 Task: Create a due date automation trigger when advanced on, 2 working days after a card add fields with custom field "Resume" set to a date less than 1 working days ago is due at 11:00 AM.
Action: Mouse moved to (1117, 81)
Screenshot: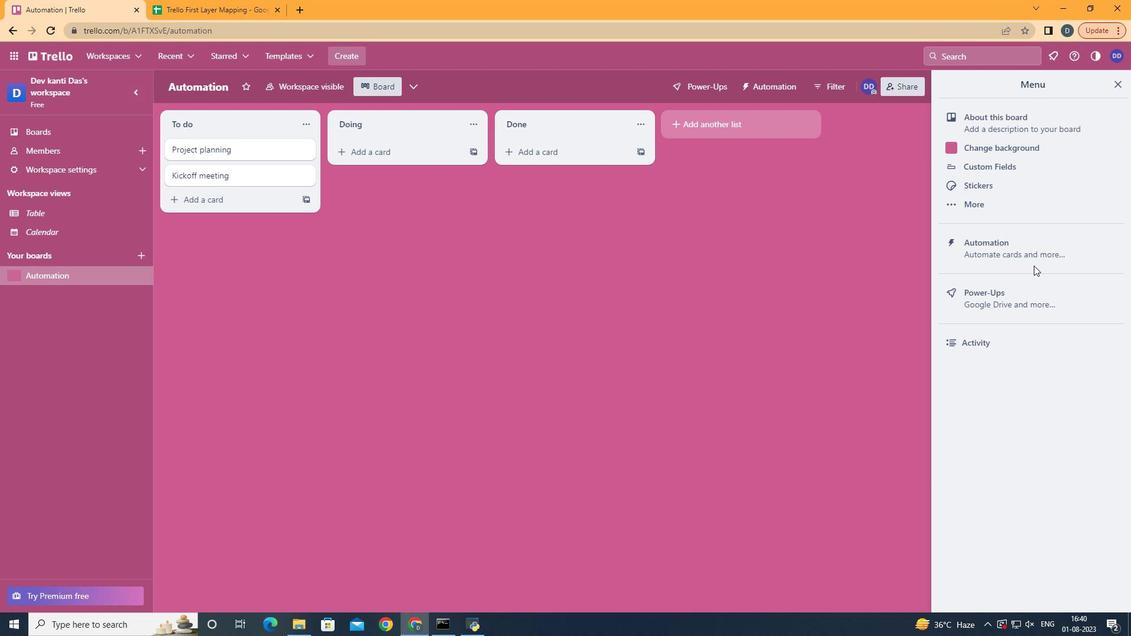 
Action: Mouse pressed left at (1117, 81)
Screenshot: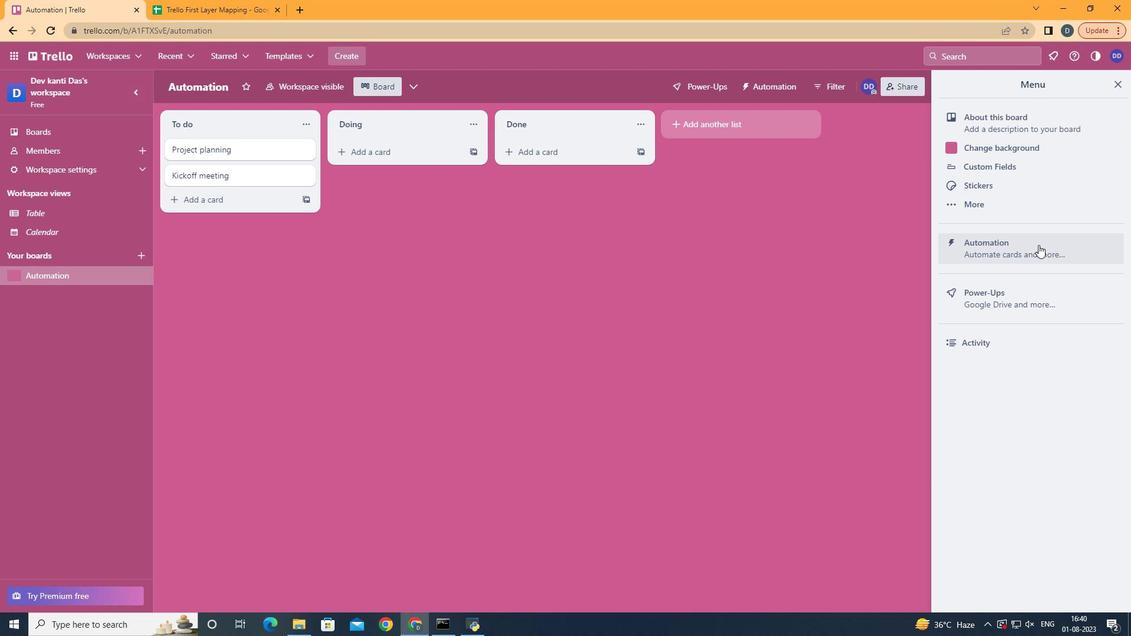 
Action: Mouse moved to (1033, 265)
Screenshot: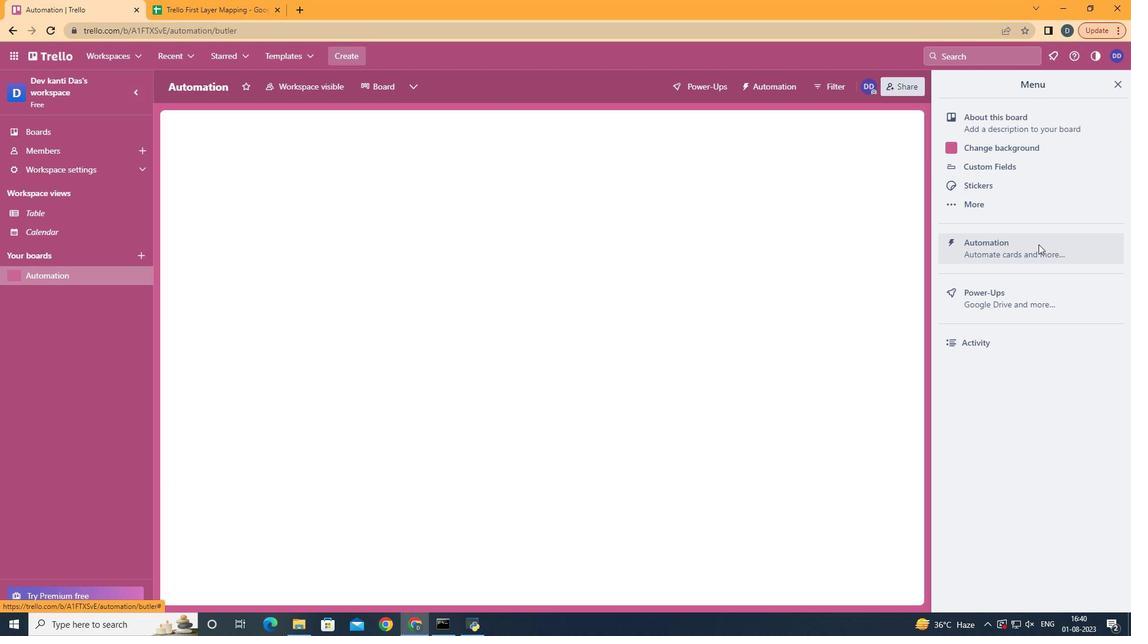 
Action: Mouse pressed left at (1033, 265)
Screenshot: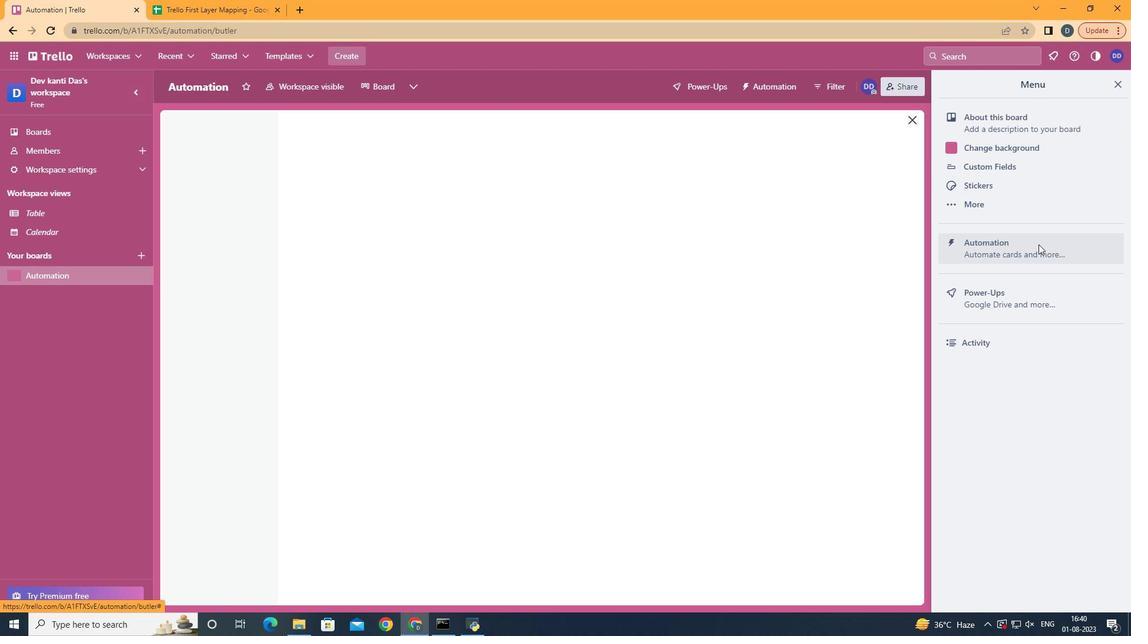 
Action: Mouse moved to (1038, 245)
Screenshot: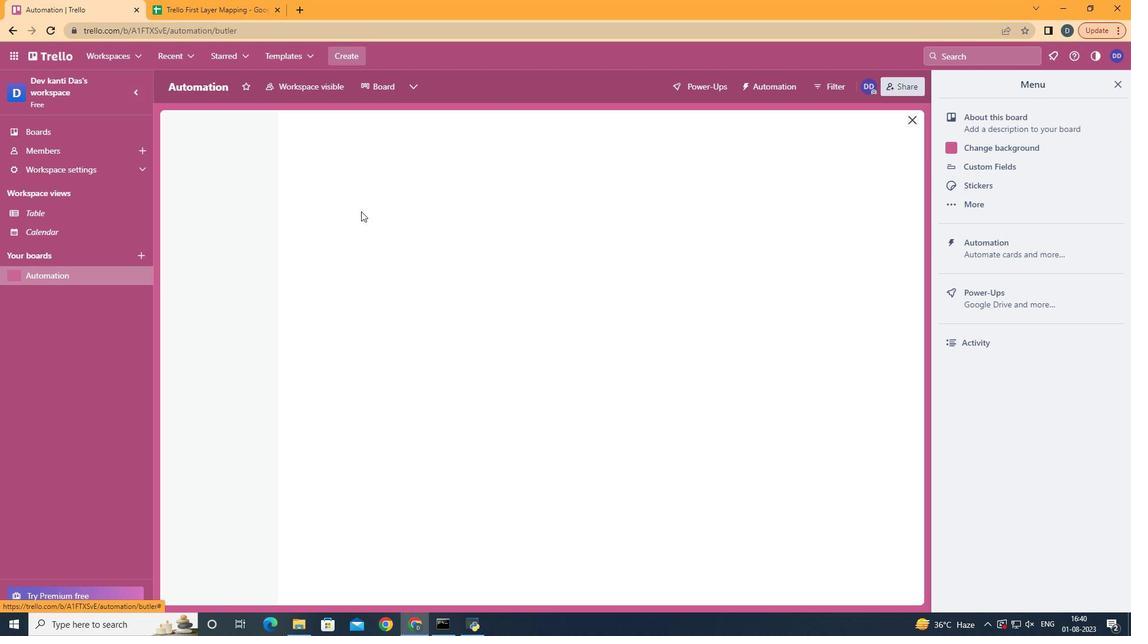 
Action: Mouse pressed left at (1038, 245)
Screenshot: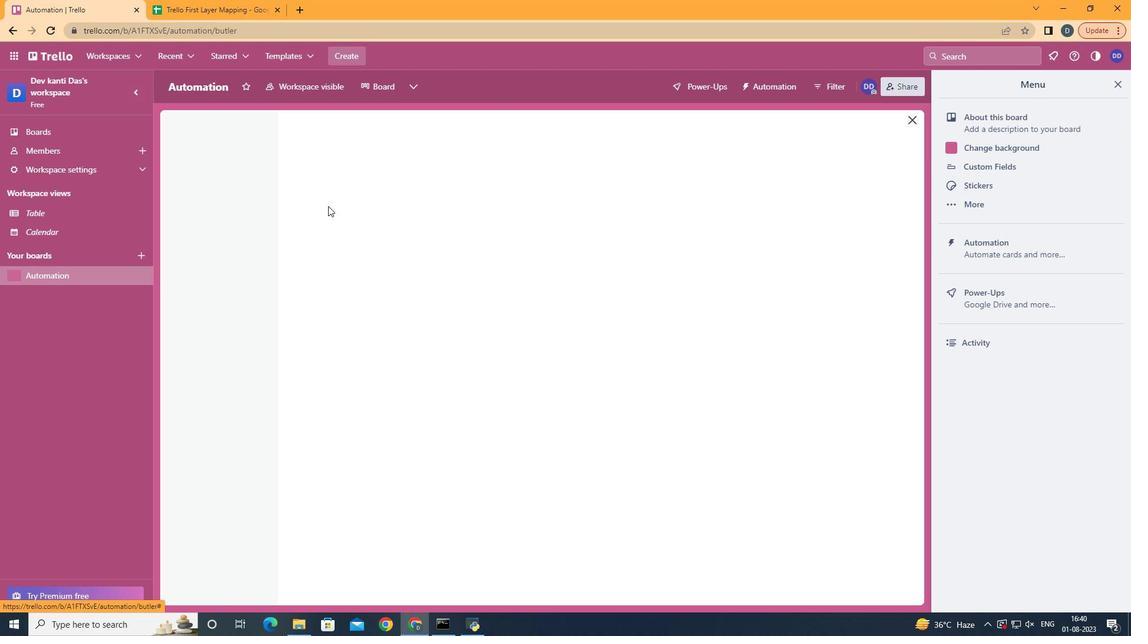 
Action: Mouse moved to (252, 239)
Screenshot: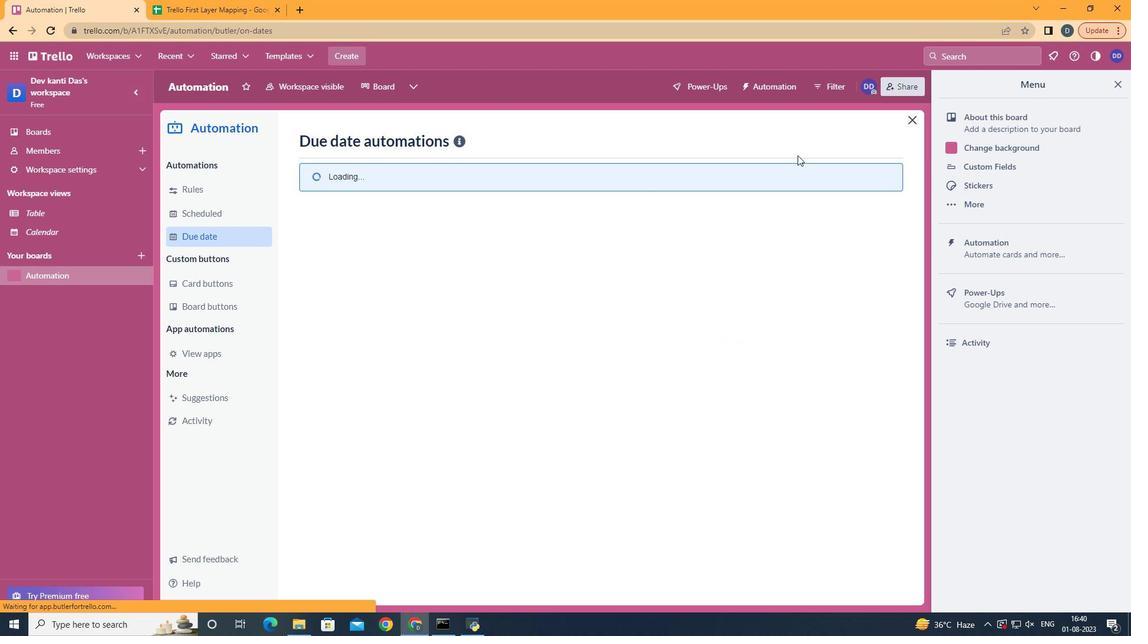 
Action: Mouse pressed left at (252, 239)
Screenshot: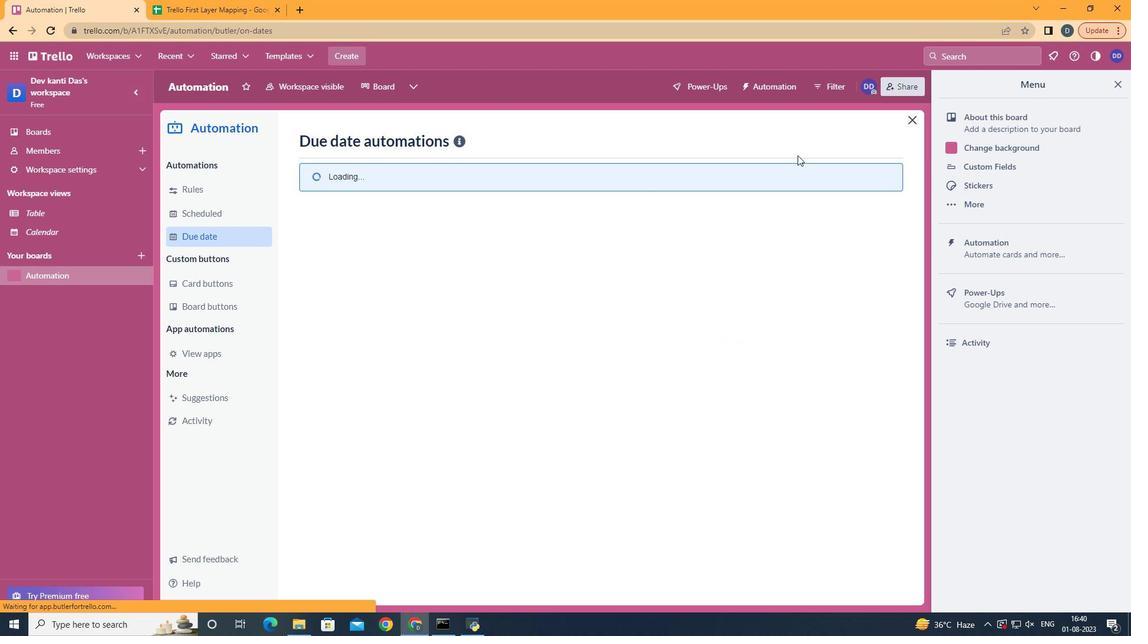 
Action: Mouse moved to (831, 141)
Screenshot: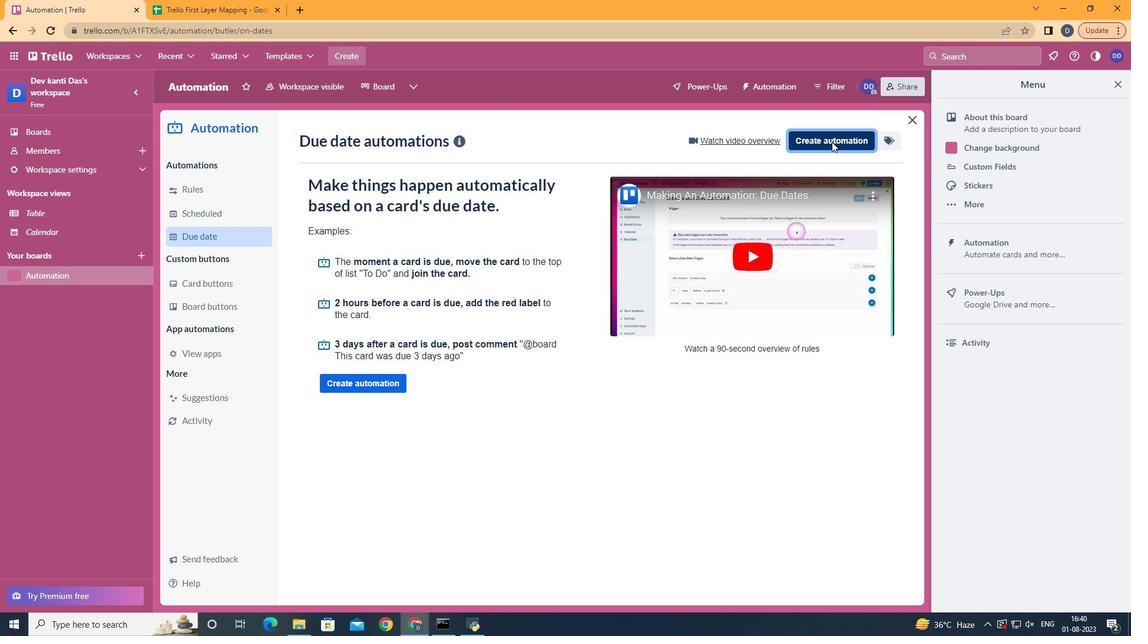 
Action: Mouse pressed left at (831, 141)
Screenshot: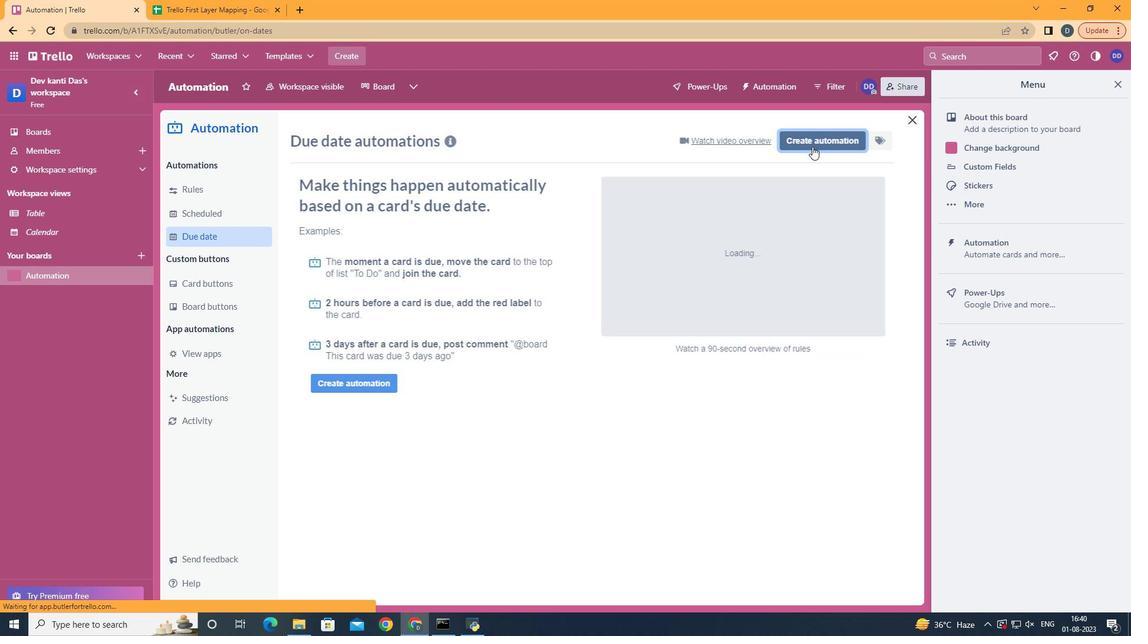 
Action: Mouse moved to (610, 255)
Screenshot: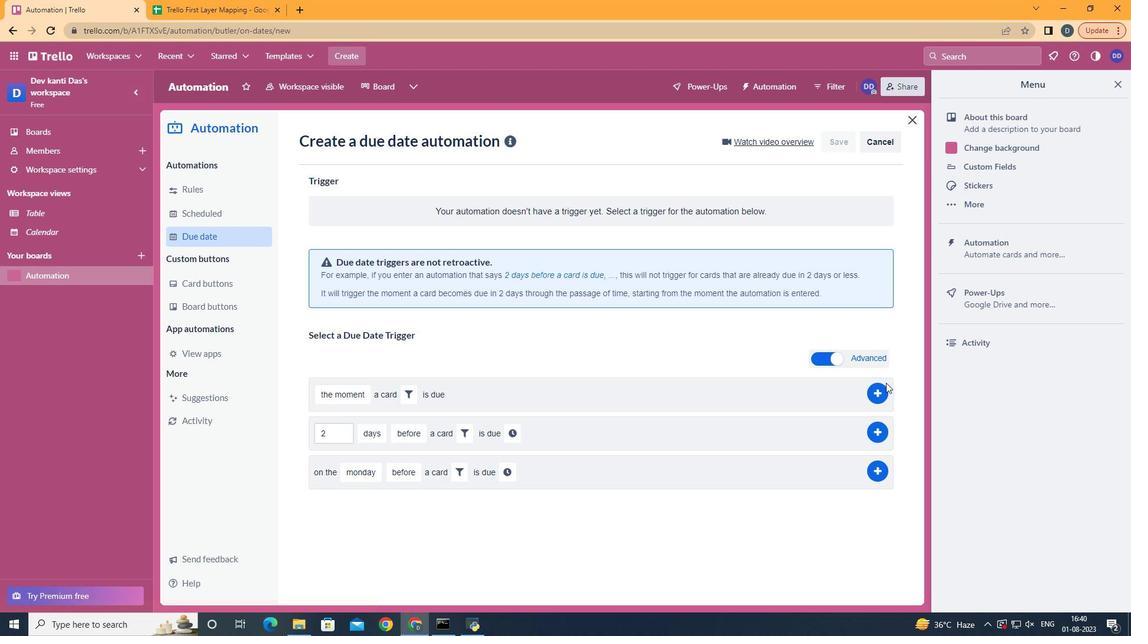 
Action: Mouse pressed left at (610, 255)
Screenshot: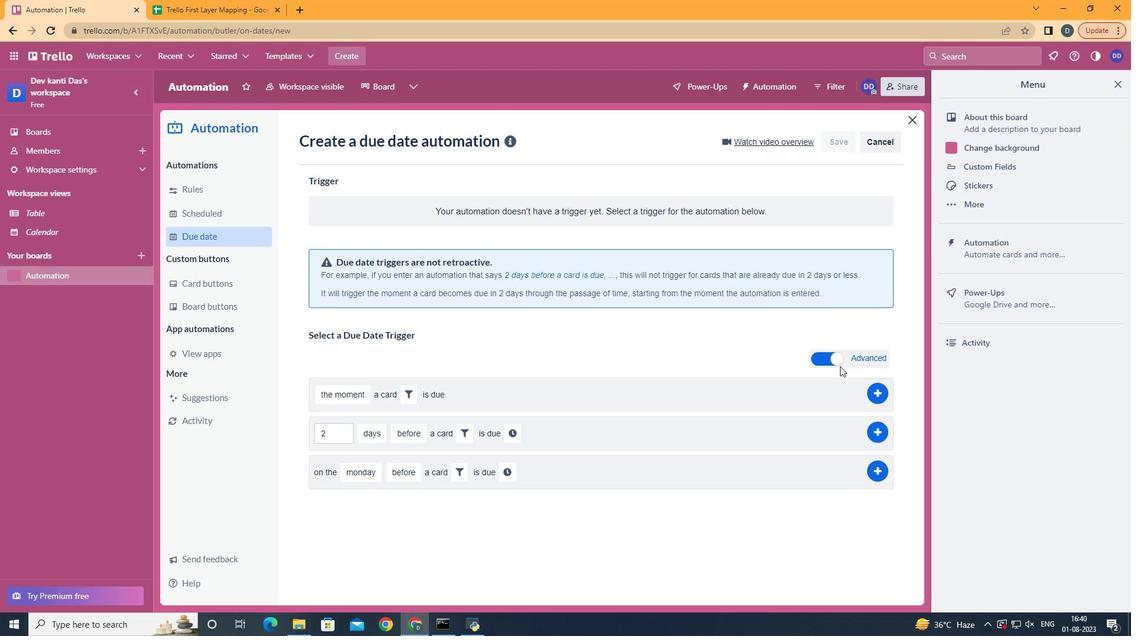 
Action: Mouse moved to (381, 477)
Screenshot: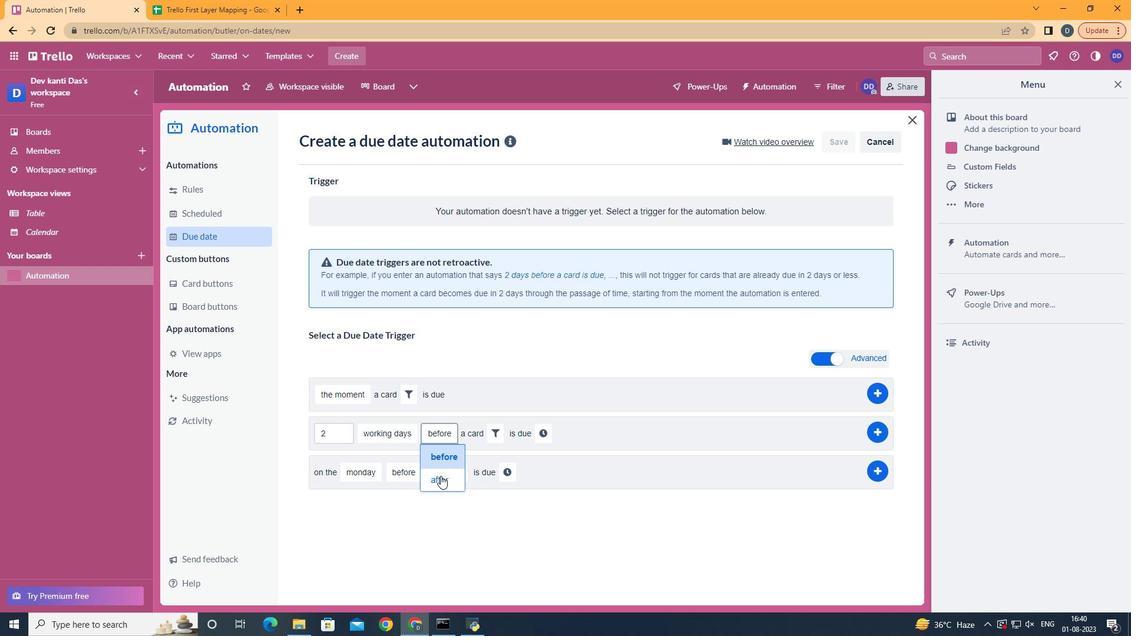 
Action: Mouse pressed left at (381, 477)
Screenshot: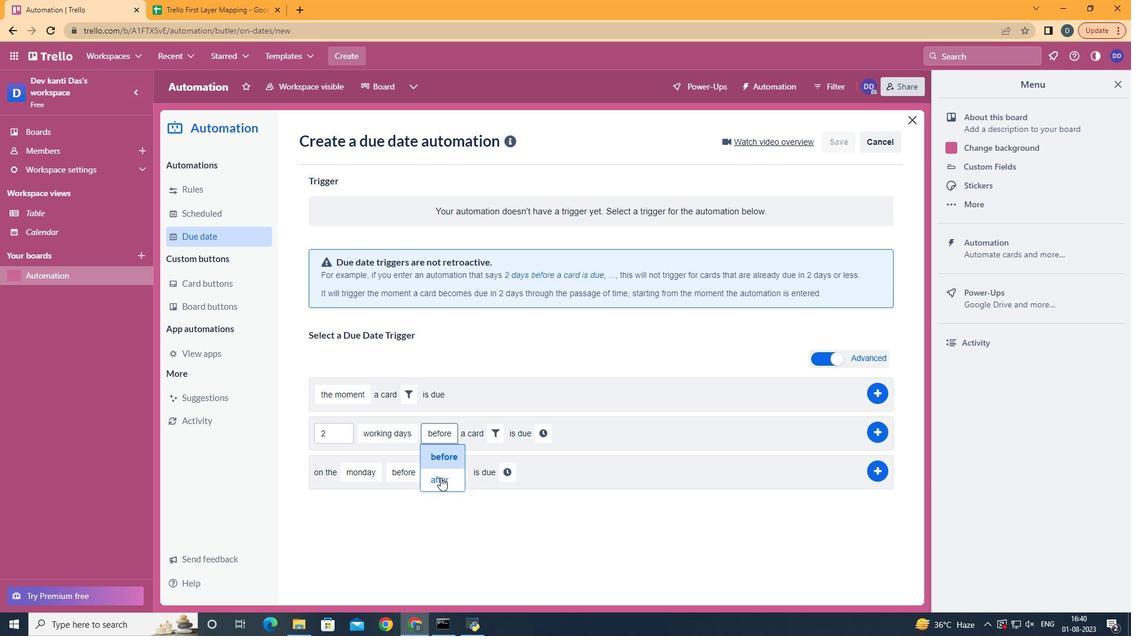 
Action: Mouse moved to (440, 477)
Screenshot: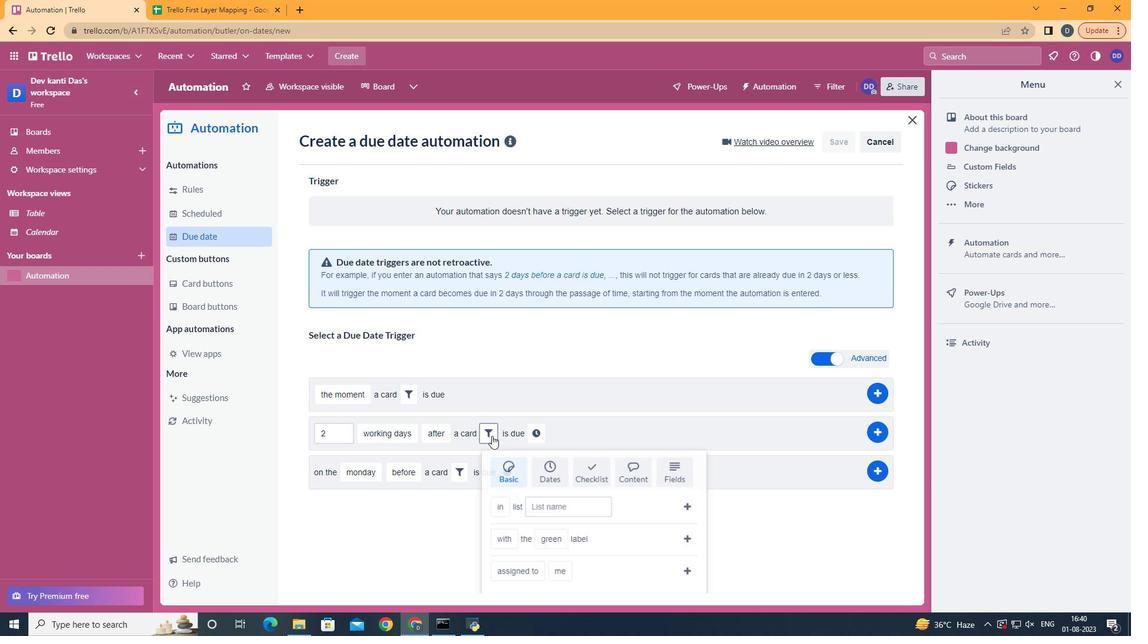 
Action: Mouse pressed left at (440, 477)
Screenshot: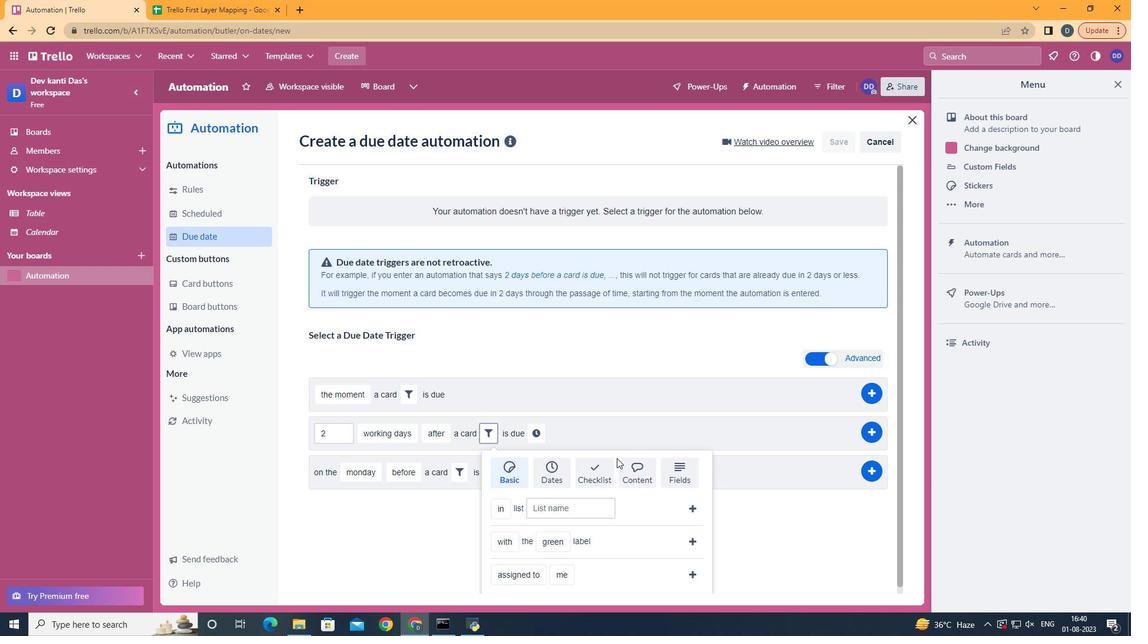 
Action: Mouse moved to (489, 440)
Screenshot: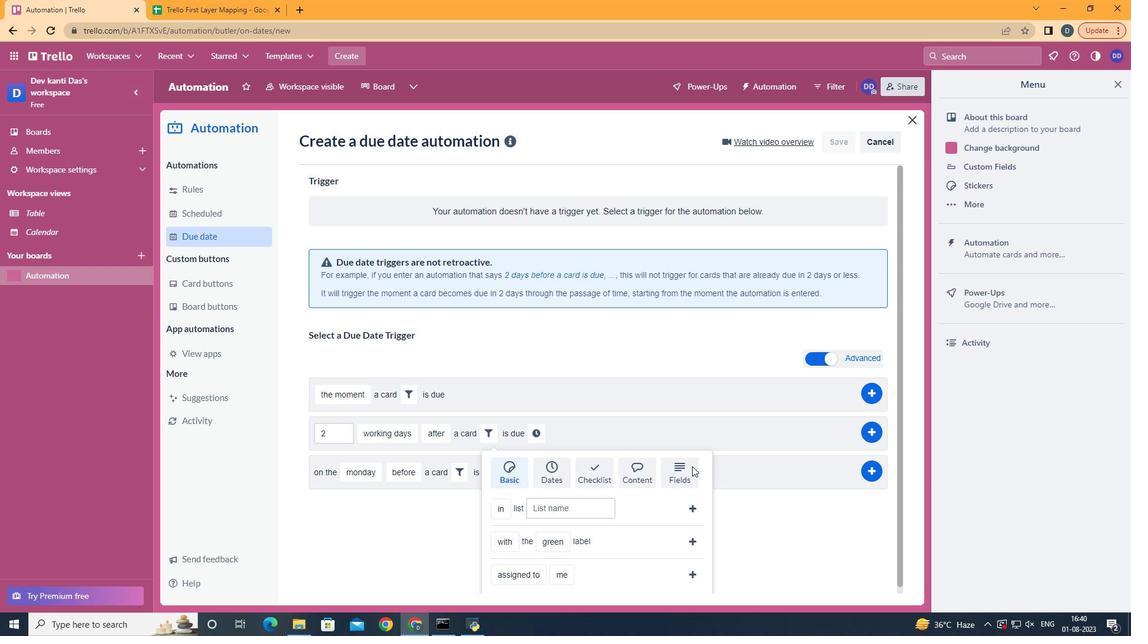 
Action: Mouse pressed left at (489, 440)
Screenshot: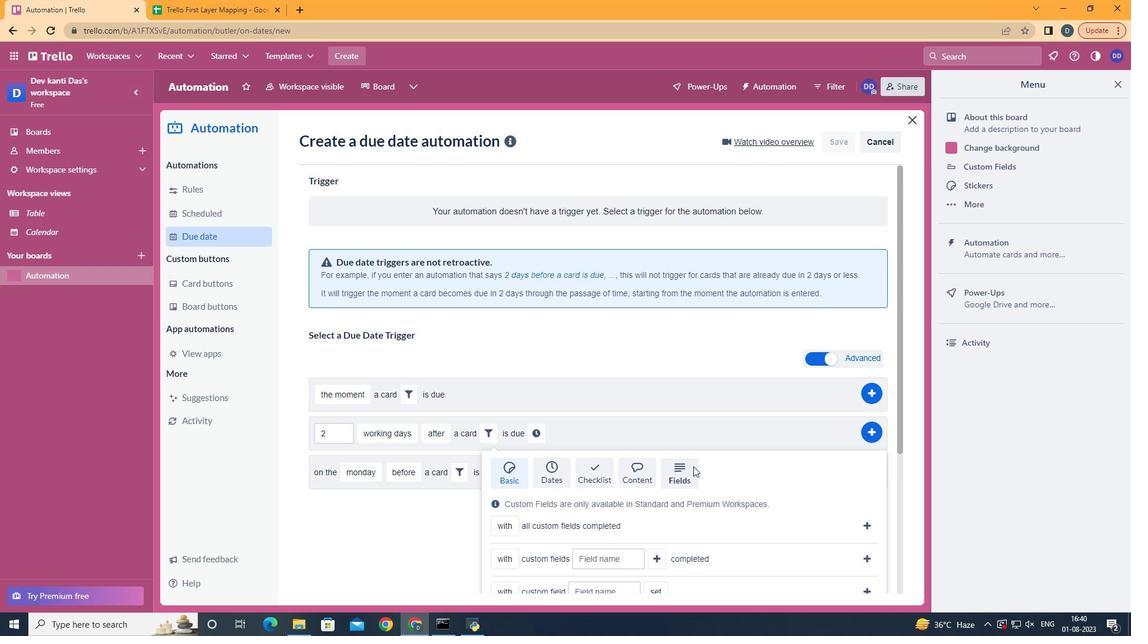 
Action: Mouse moved to (692, 466)
Screenshot: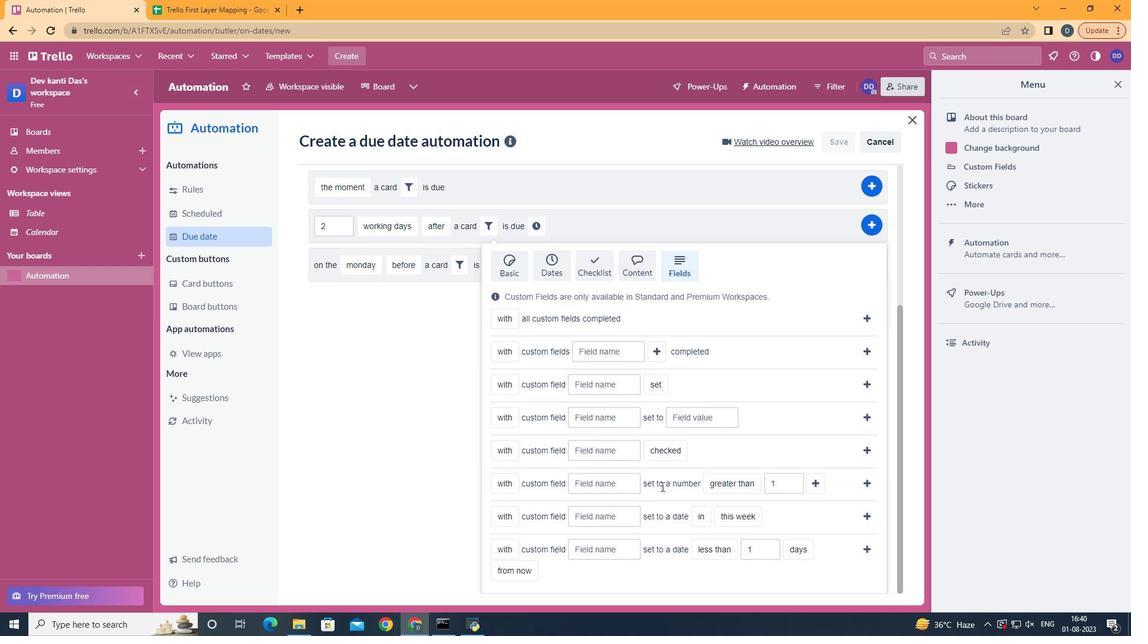 
Action: Mouse pressed left at (692, 466)
Screenshot: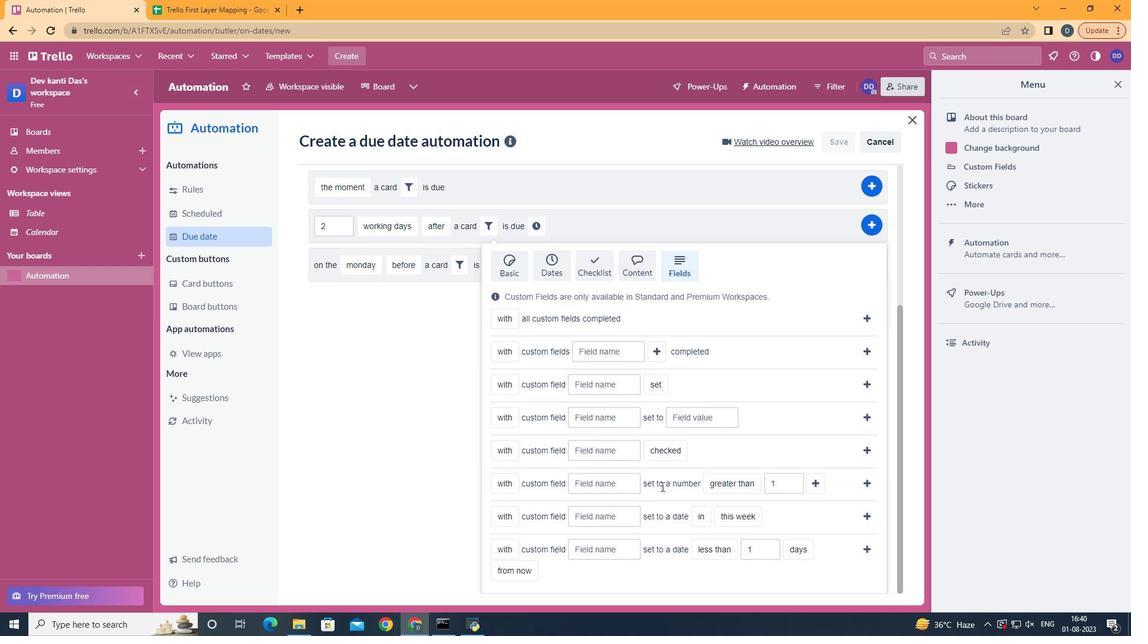 
Action: Mouse moved to (693, 466)
Screenshot: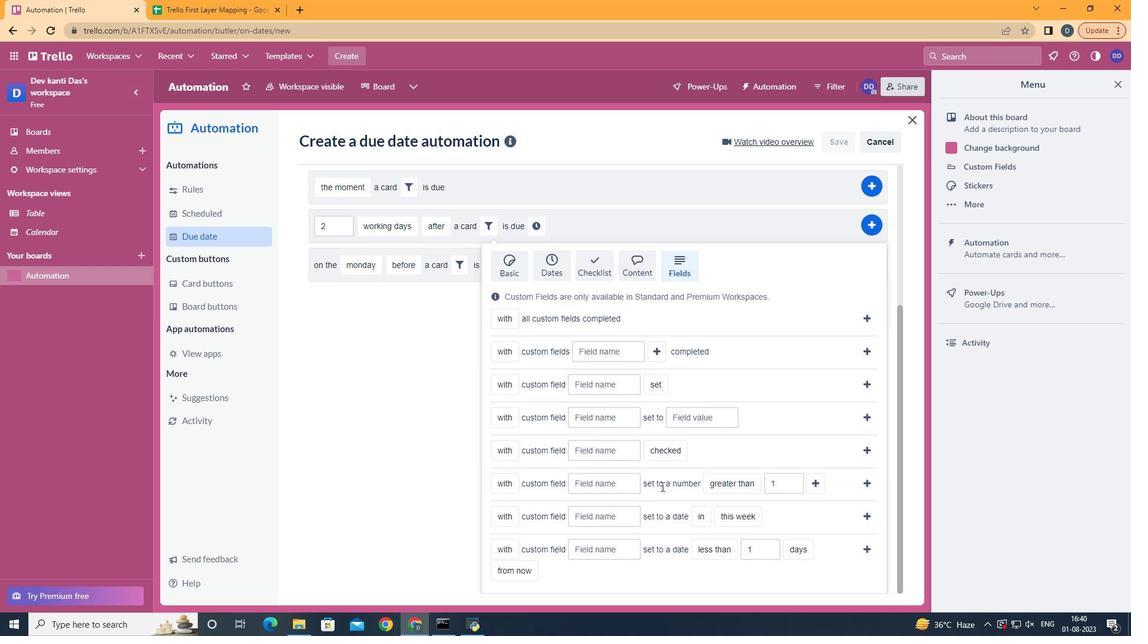 
Action: Mouse scrolled (693, 465) with delta (0, 0)
Screenshot: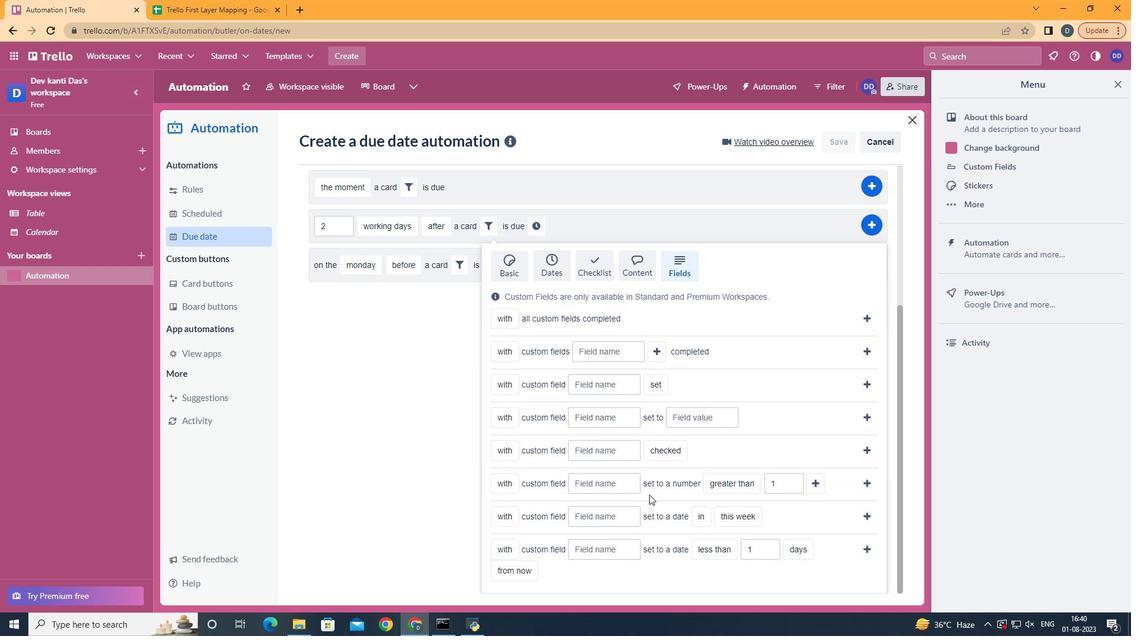 
Action: Mouse scrolled (693, 465) with delta (0, 0)
Screenshot: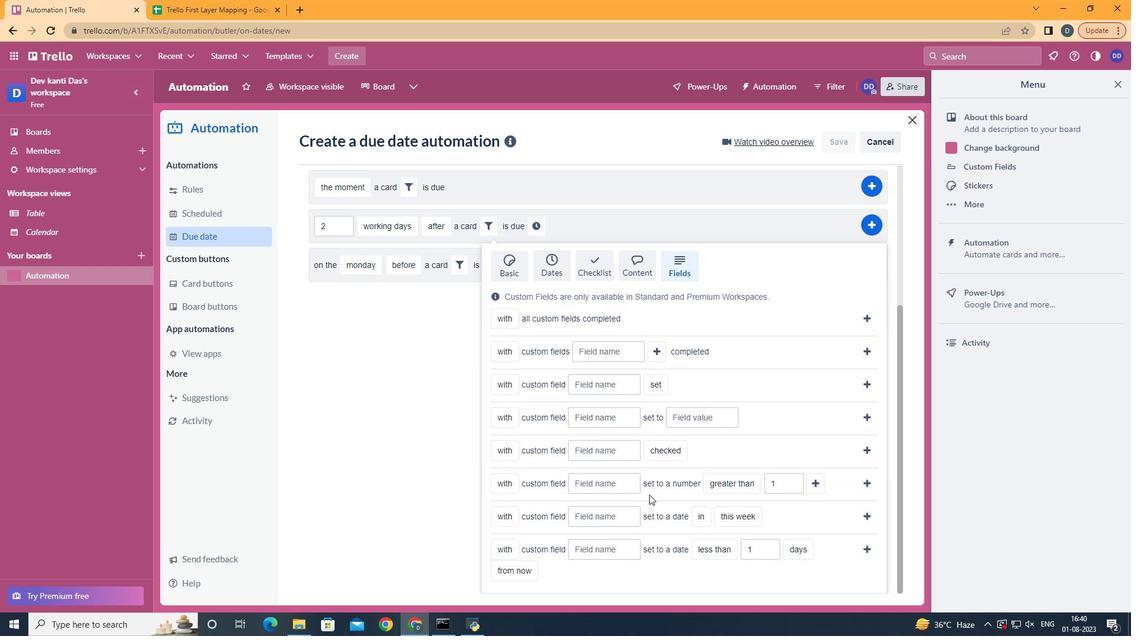 
Action: Mouse scrolled (693, 465) with delta (0, 0)
Screenshot: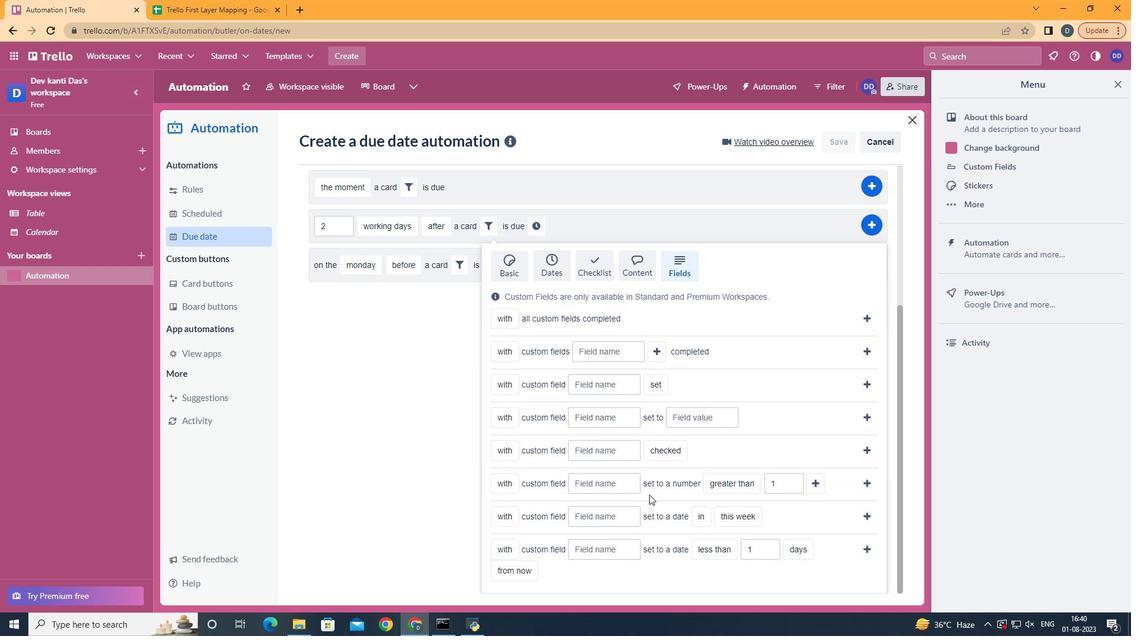 
Action: Mouse scrolled (693, 465) with delta (0, 0)
Screenshot: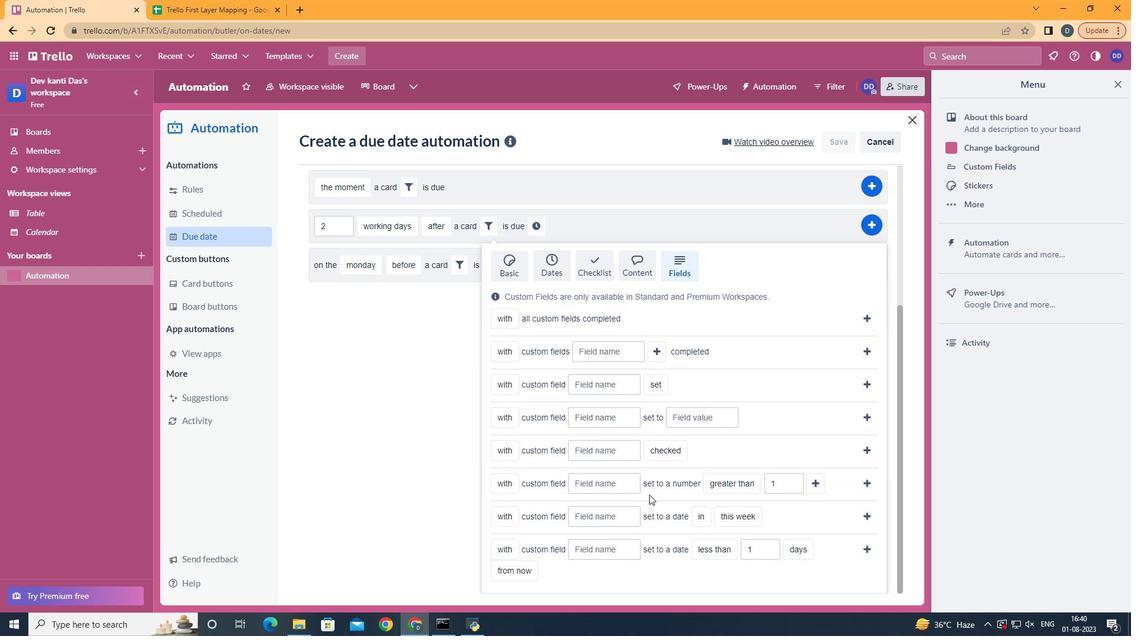 
Action: Mouse scrolled (693, 465) with delta (0, 0)
Screenshot: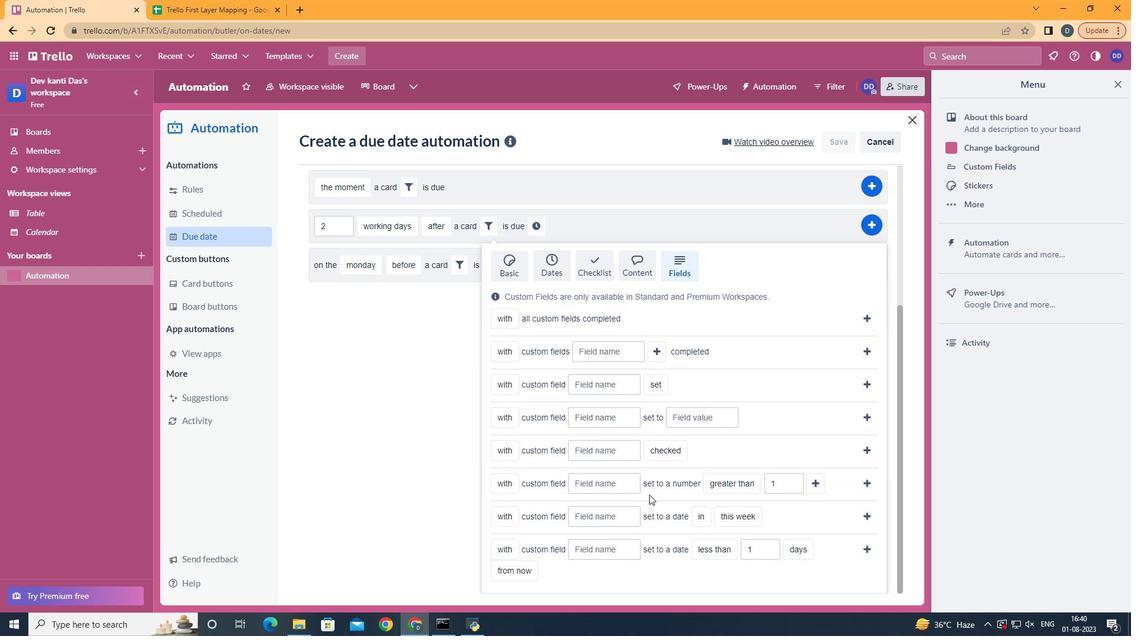 
Action: Mouse scrolled (693, 465) with delta (0, 0)
Screenshot: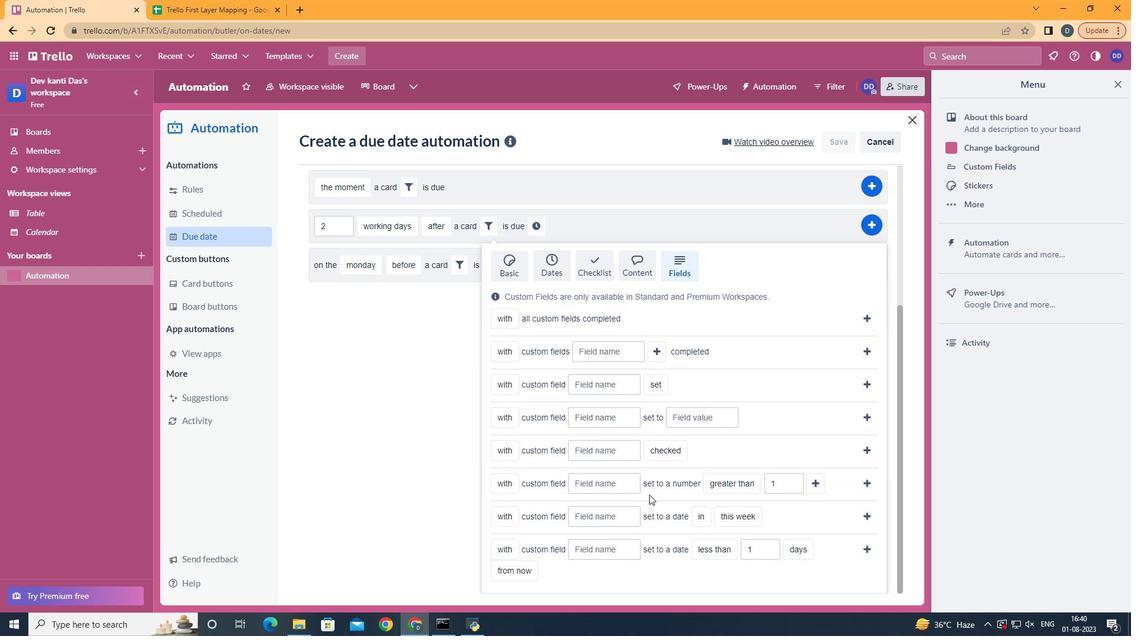 
Action: Mouse moved to (523, 506)
Screenshot: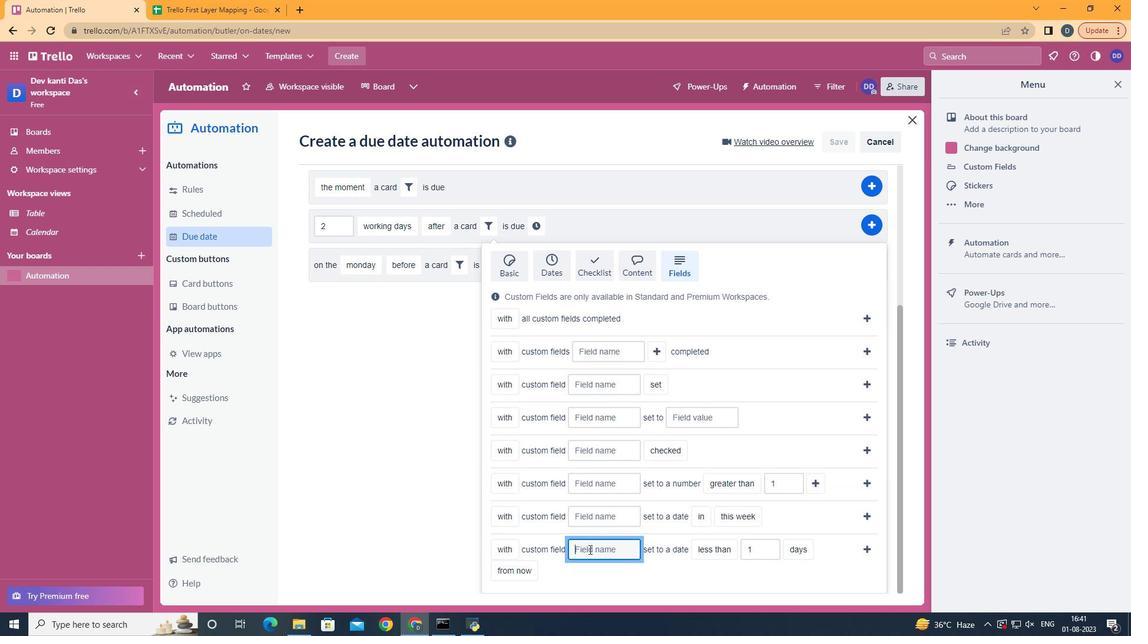 
Action: Mouse pressed left at (523, 506)
Screenshot: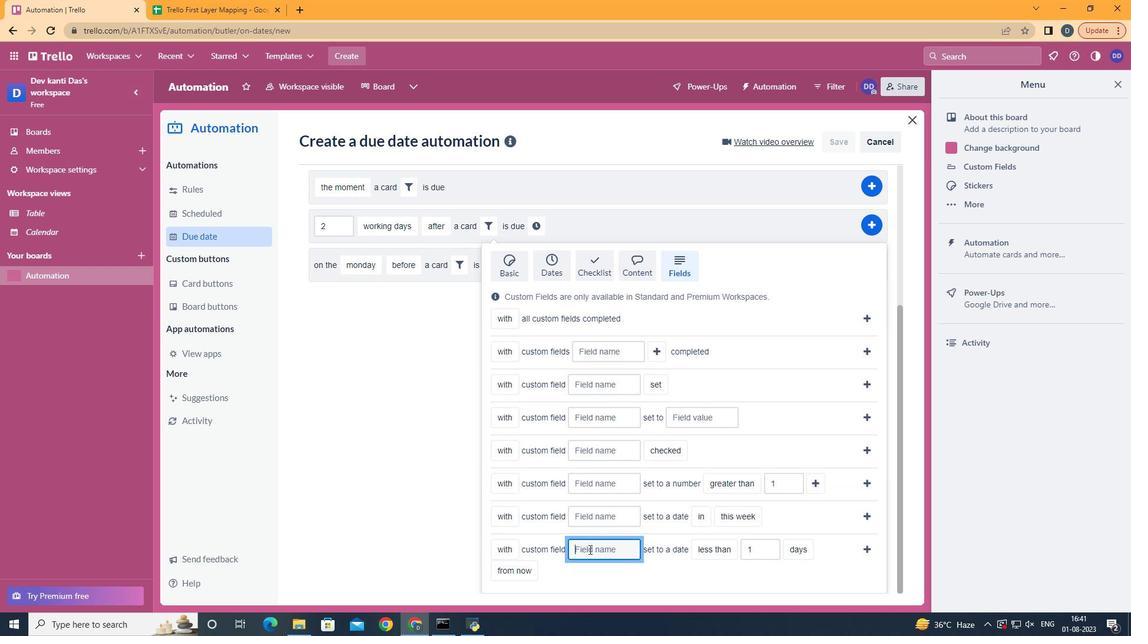 
Action: Mouse moved to (589, 549)
Screenshot: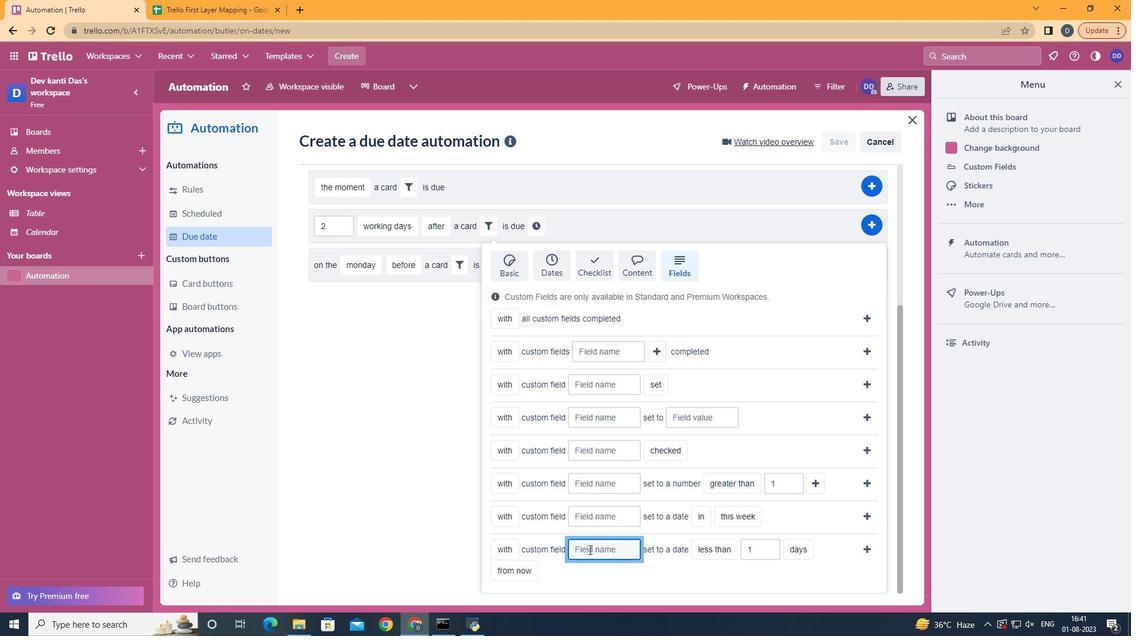 
Action: Mouse pressed left at (589, 549)
Screenshot: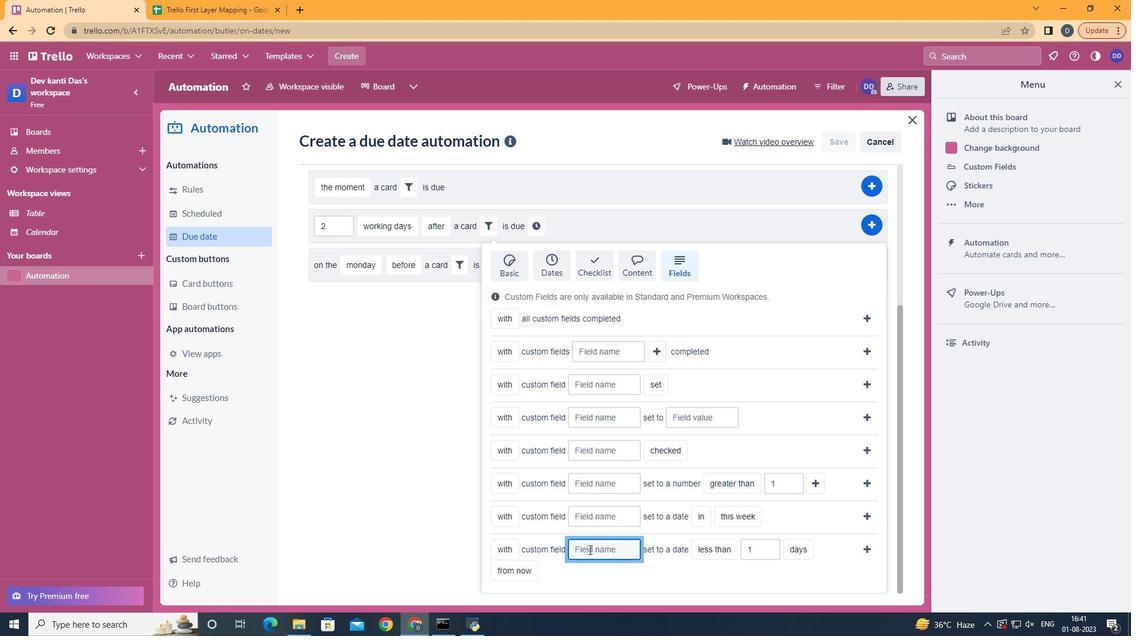
Action: Key pressed <Key.shift>R
Screenshot: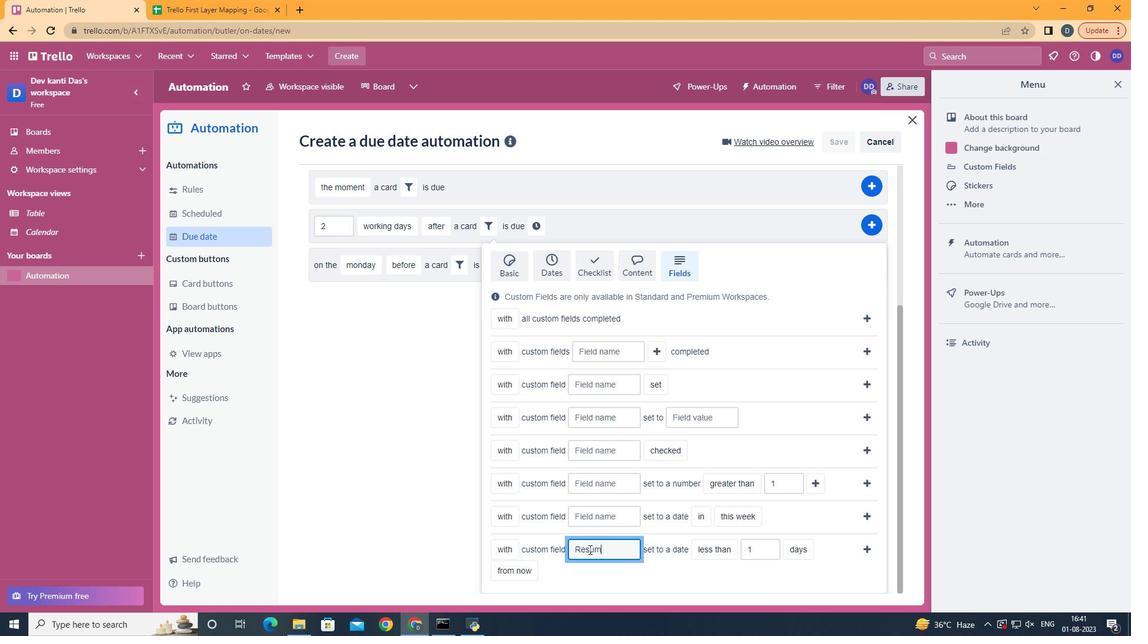 
Action: Mouse moved to (589, 549)
Screenshot: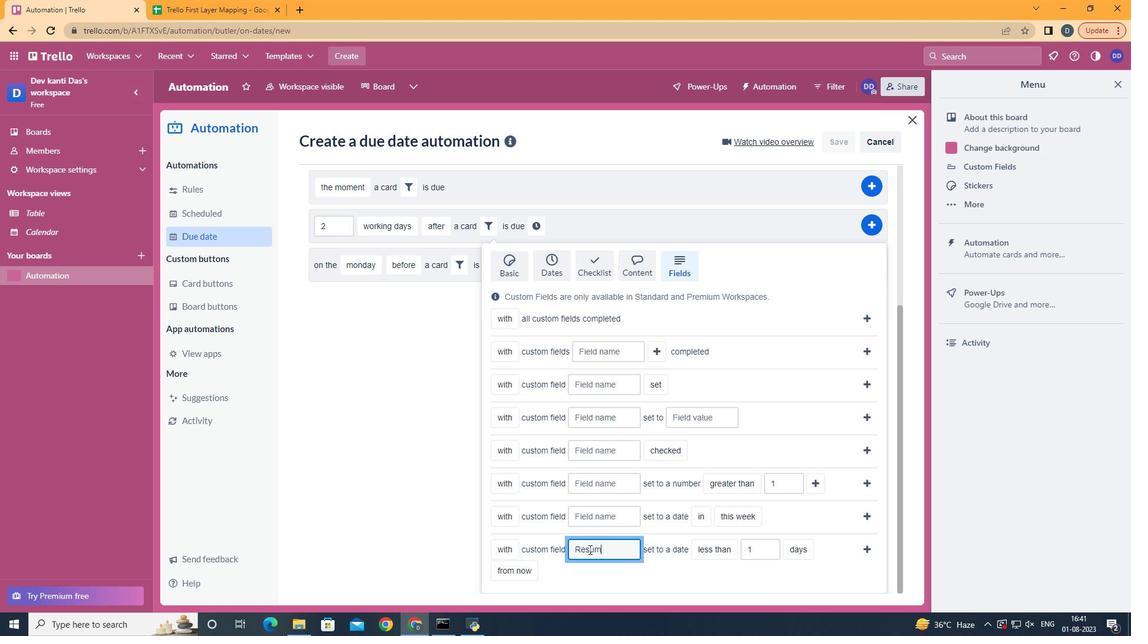 
Action: Key pressed esume
Screenshot: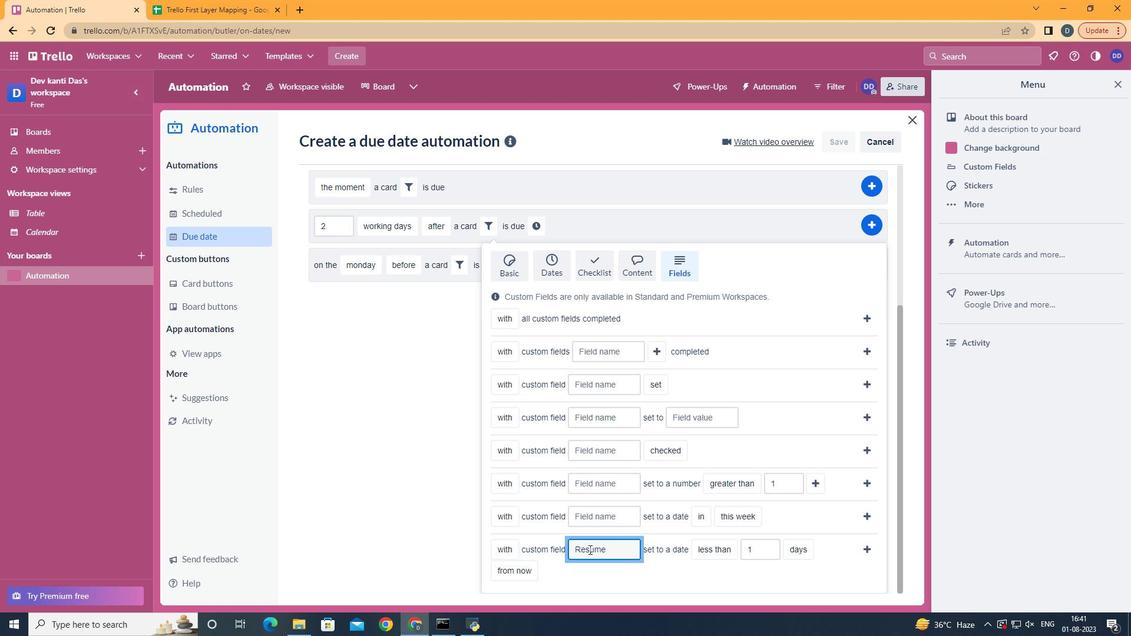 
Action: Mouse moved to (731, 474)
Screenshot: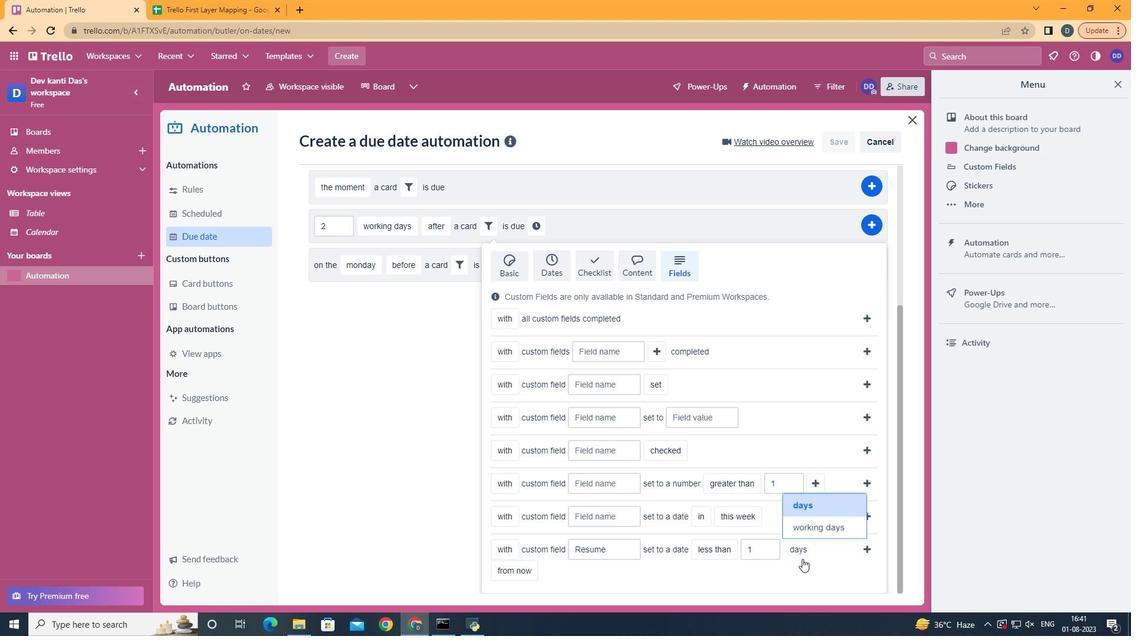 
Action: Mouse pressed left at (731, 474)
Screenshot: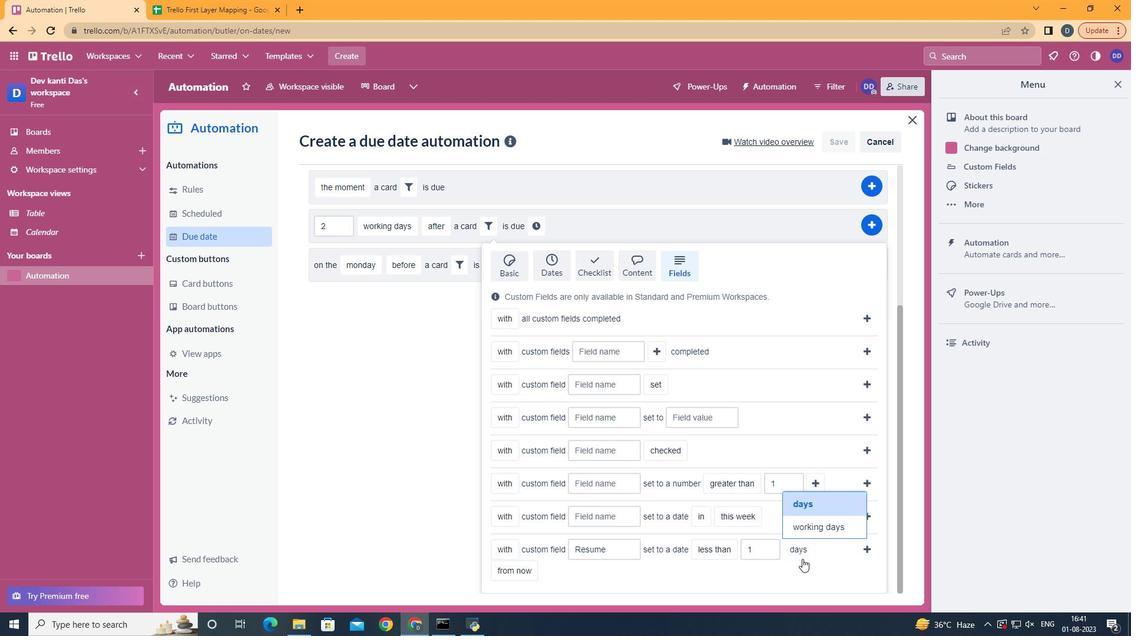 
Action: Mouse moved to (817, 528)
Screenshot: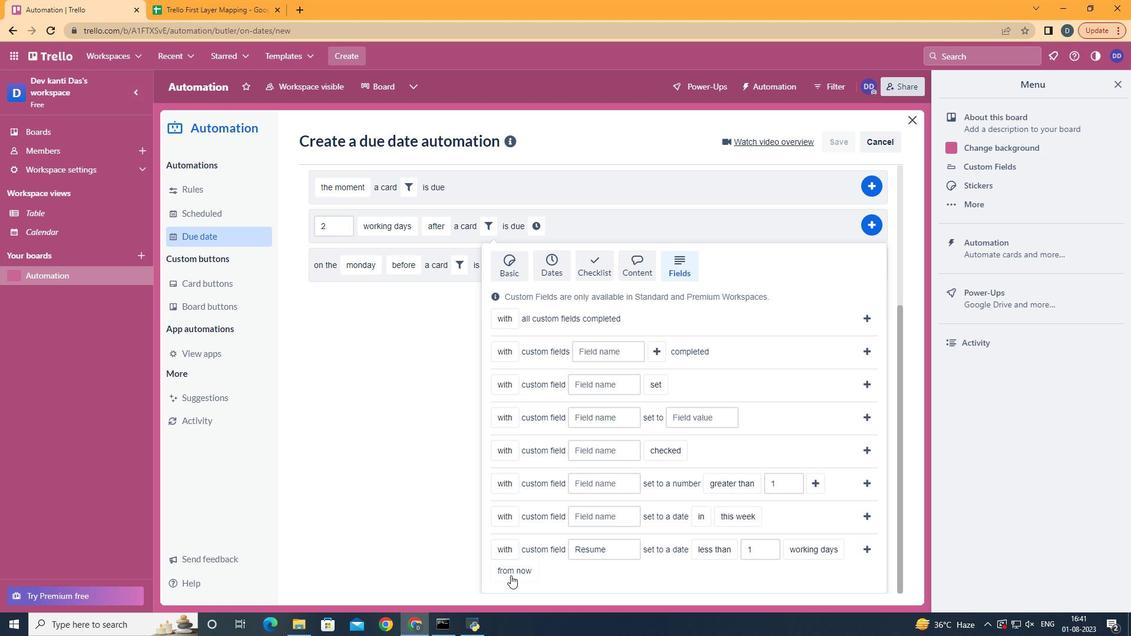 
Action: Mouse pressed left at (817, 528)
Screenshot: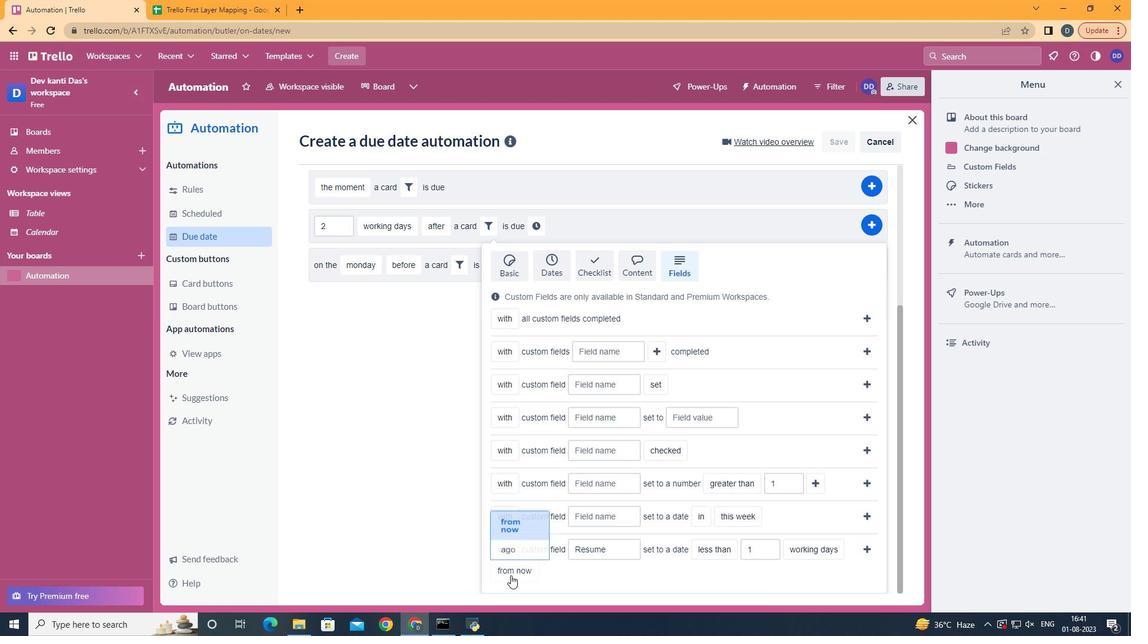 
Action: Mouse moved to (523, 553)
Screenshot: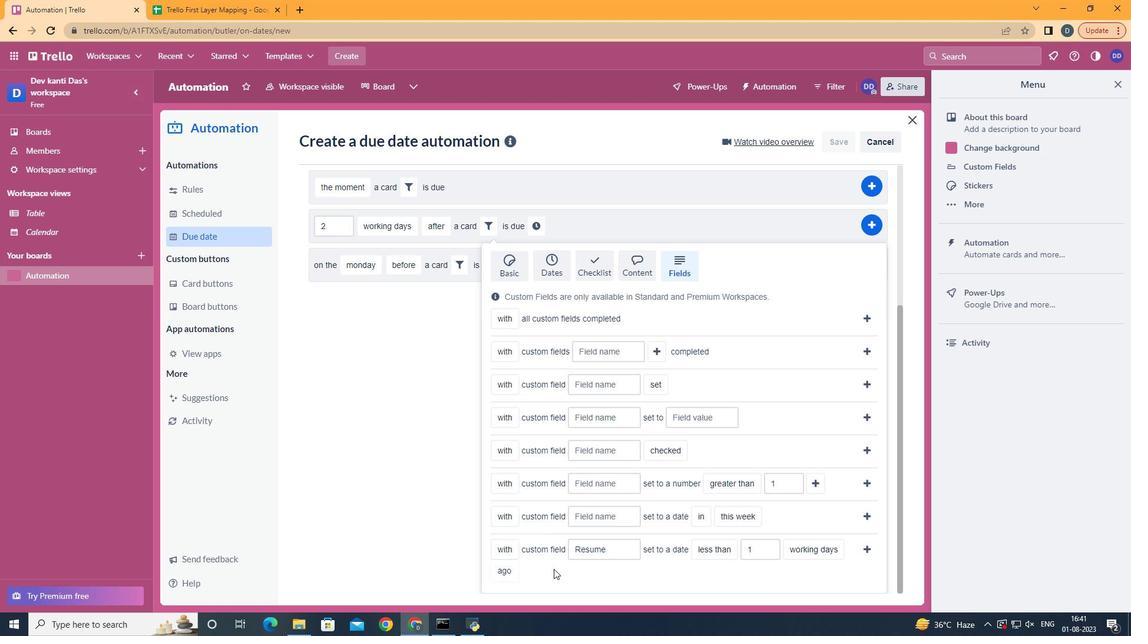 
Action: Mouse pressed left at (523, 553)
Screenshot: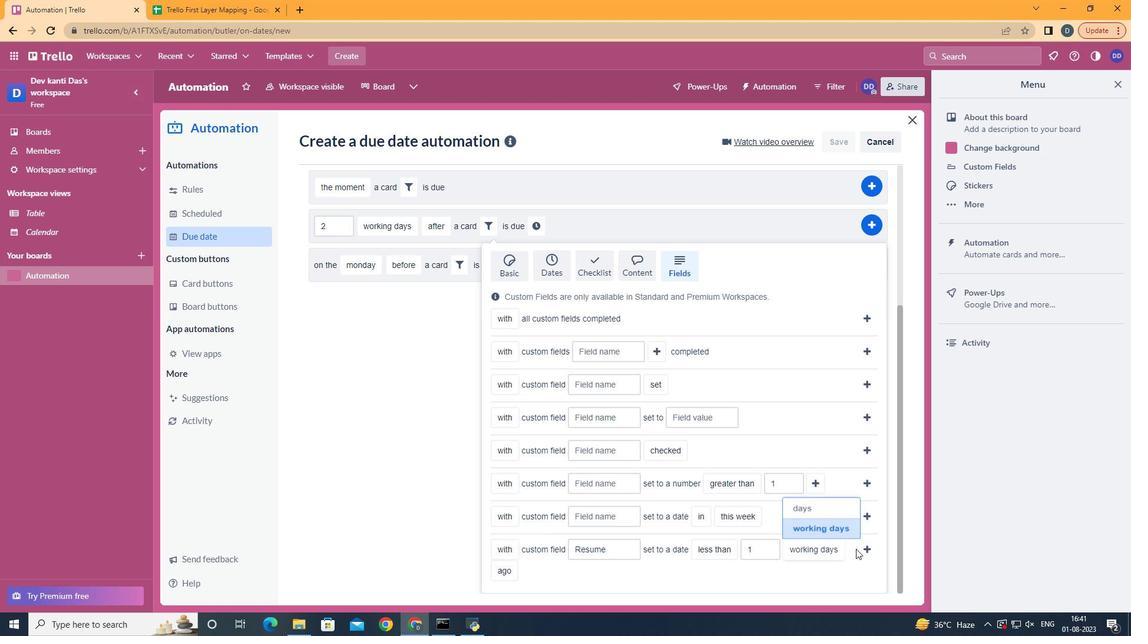
Action: Mouse moved to (856, 549)
Screenshot: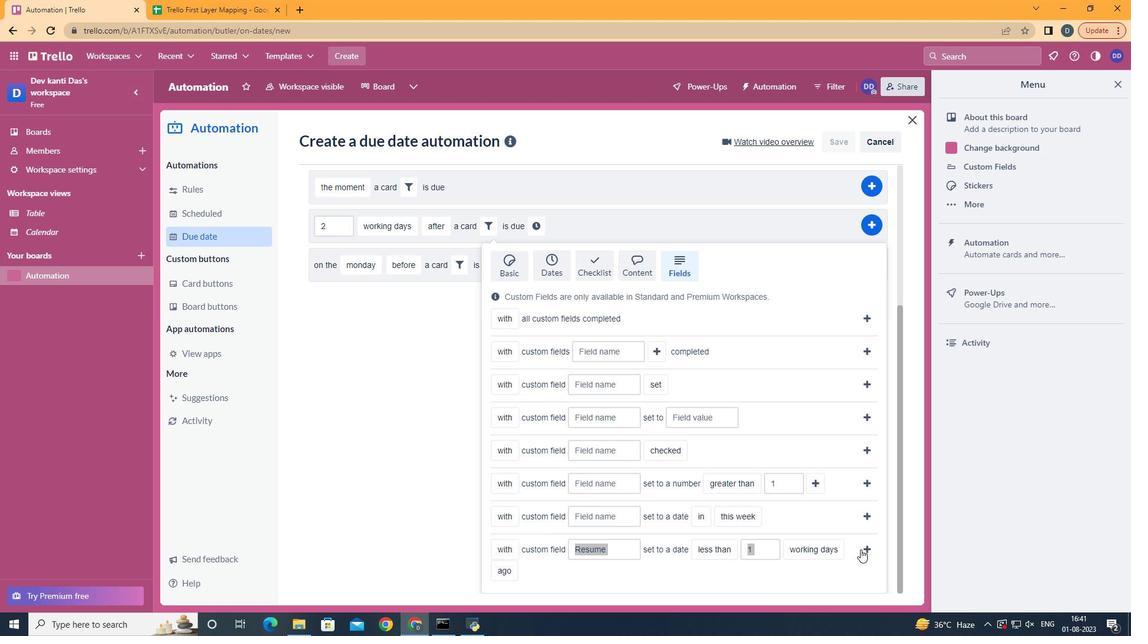 
Action: Mouse pressed left at (856, 549)
Screenshot: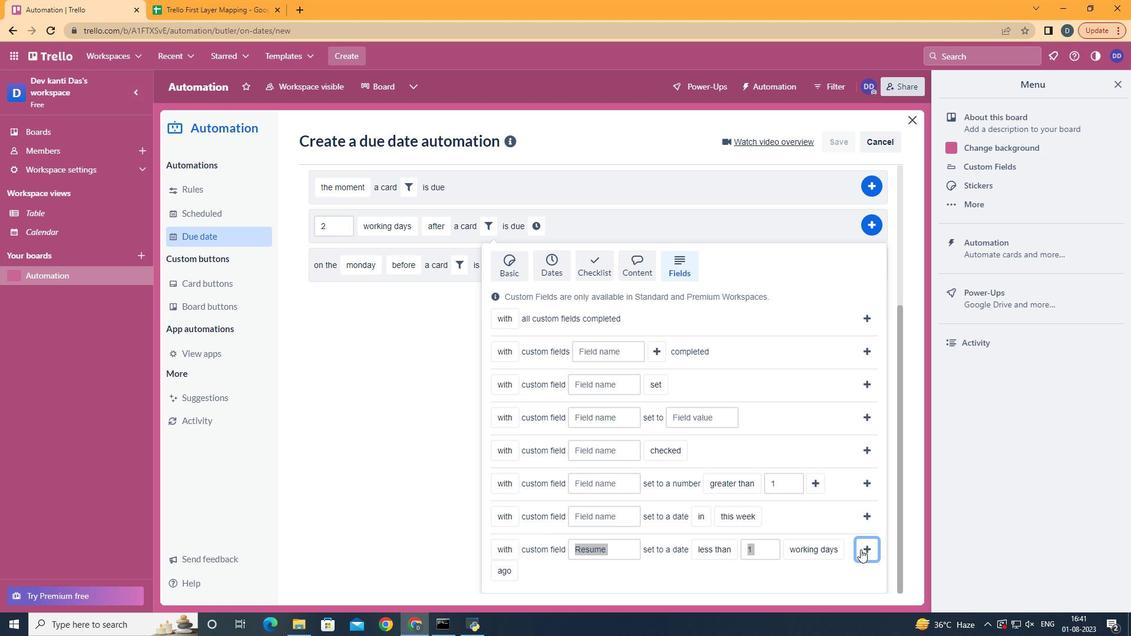 
Action: Mouse moved to (860, 549)
Screenshot: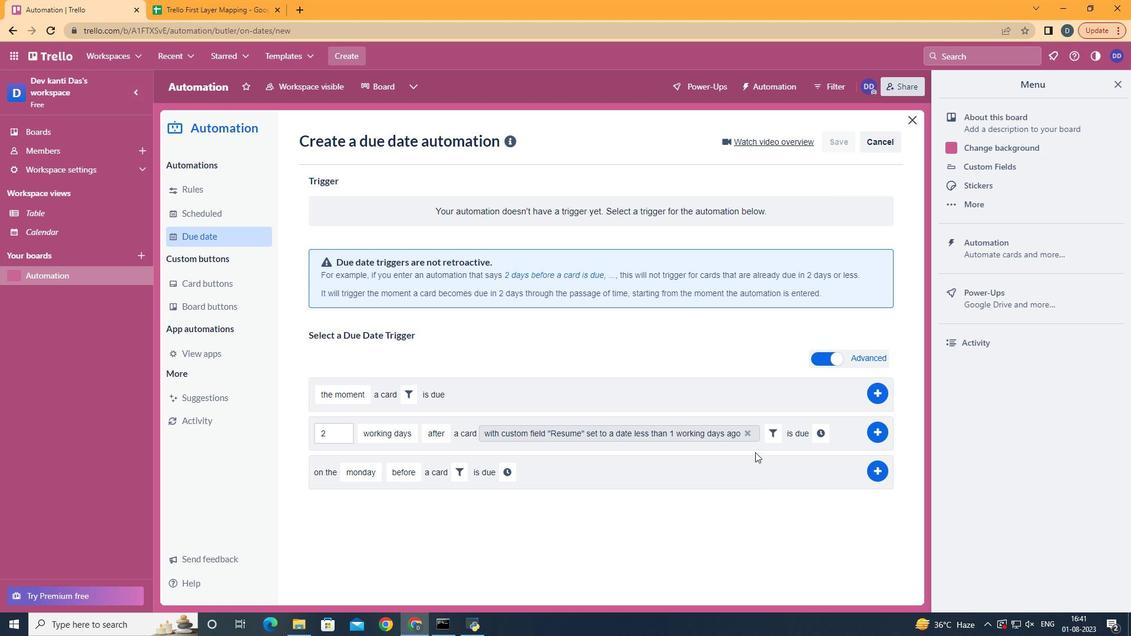 
Action: Mouse pressed left at (860, 549)
Screenshot: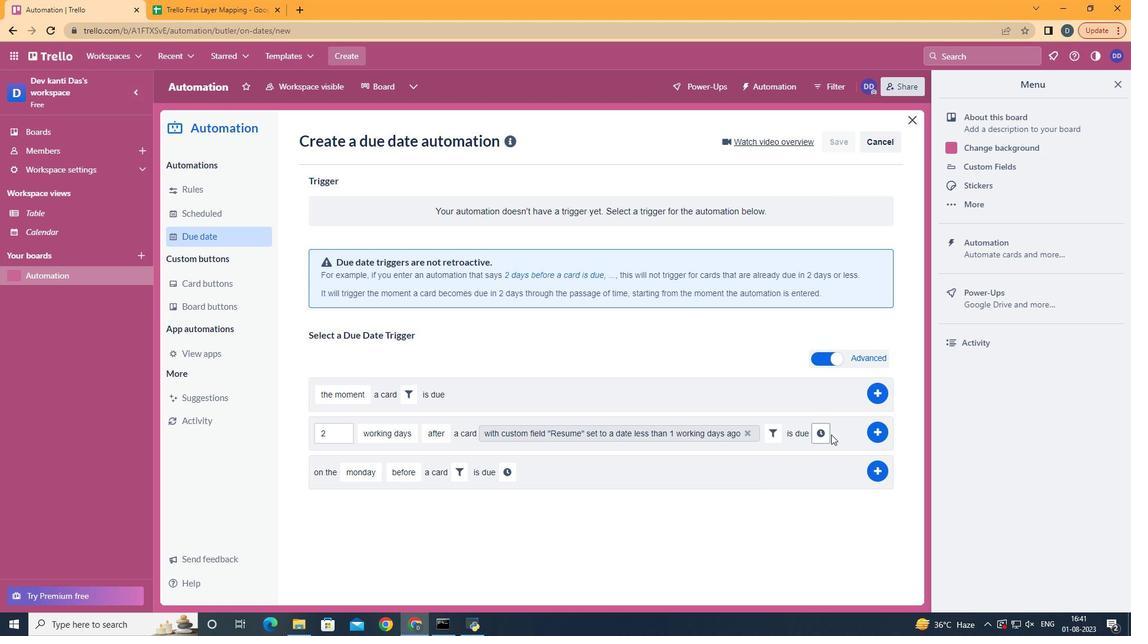 
Action: Mouse moved to (824, 433)
Screenshot: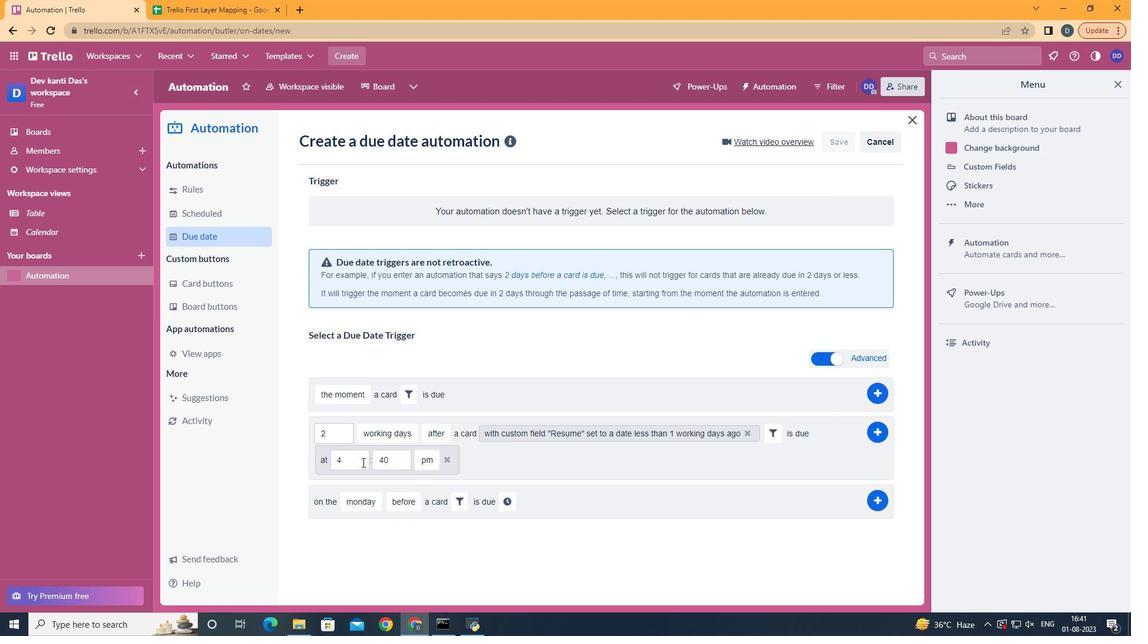 
Action: Mouse pressed left at (824, 433)
Screenshot: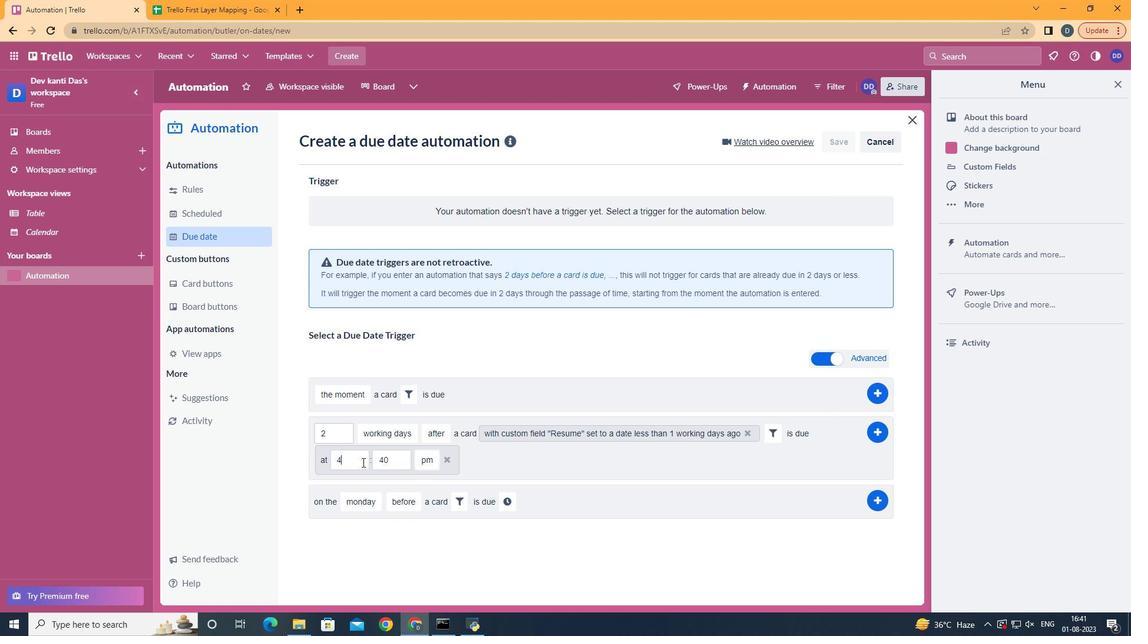 
Action: Mouse moved to (362, 462)
Screenshot: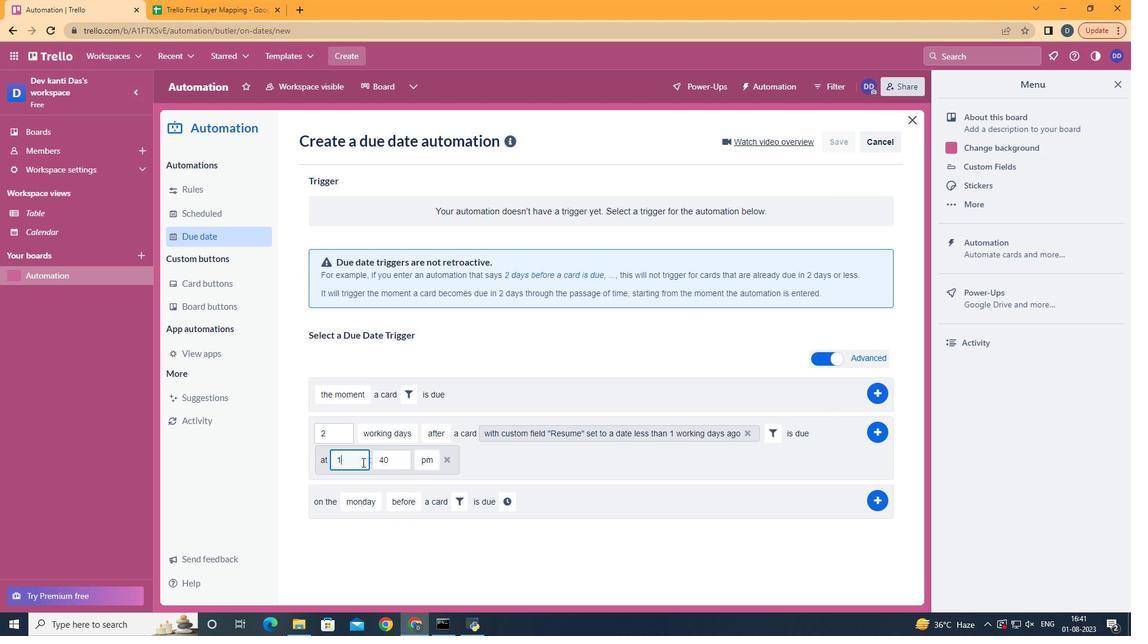 
Action: Mouse pressed left at (362, 462)
Screenshot: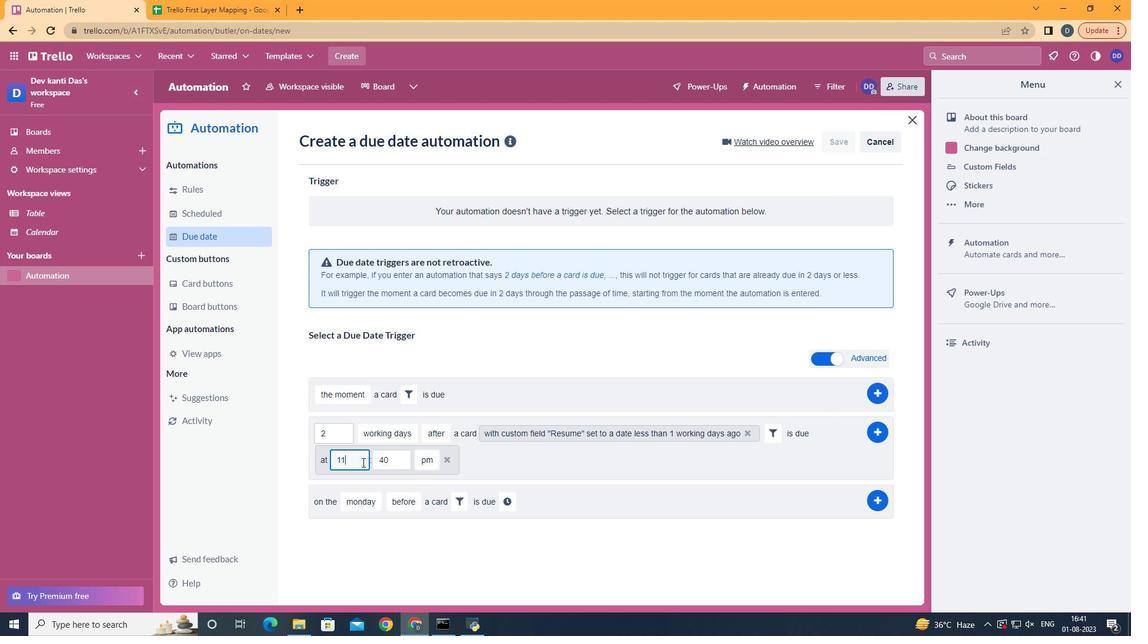 
Action: Key pressed <Key.backspace>11
Screenshot: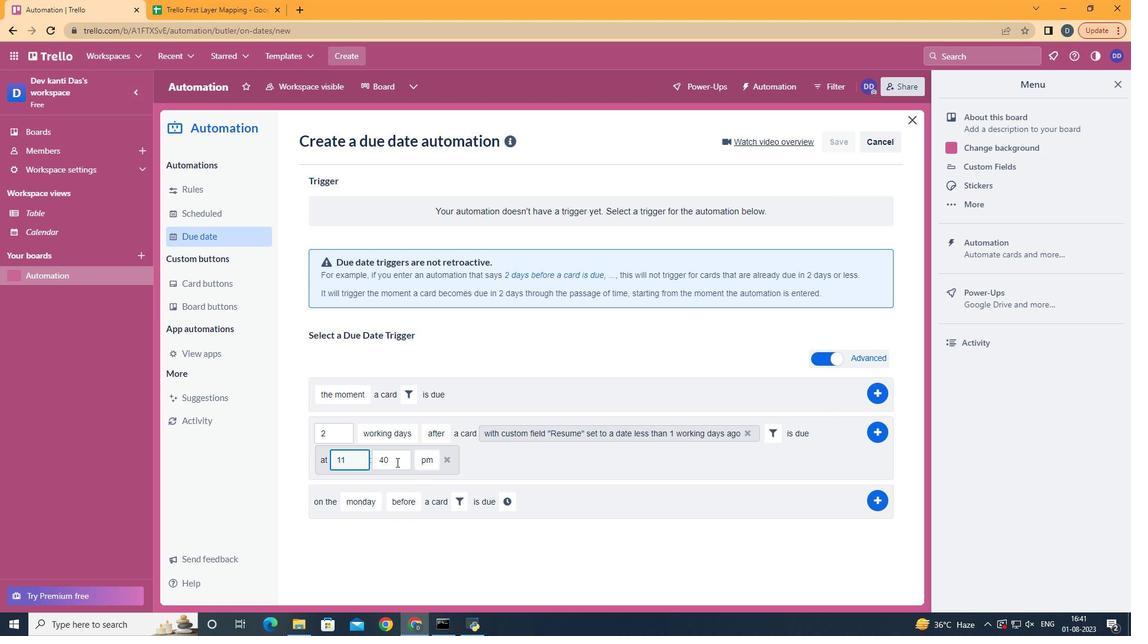 
Action: Mouse moved to (396, 462)
Screenshot: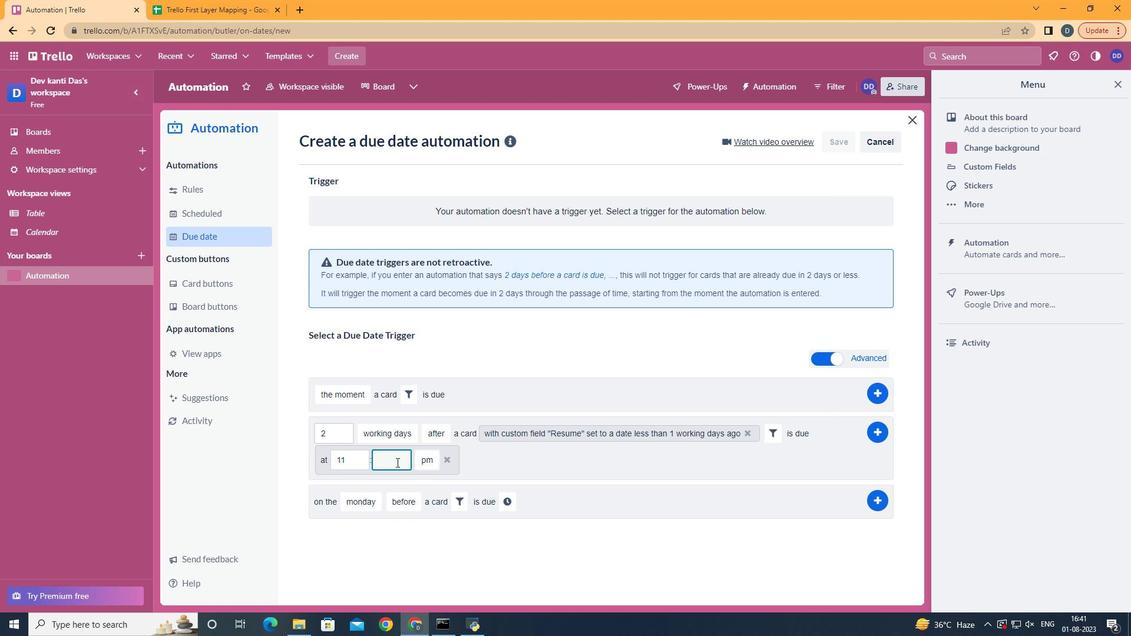 
Action: Mouse pressed left at (396, 462)
Screenshot: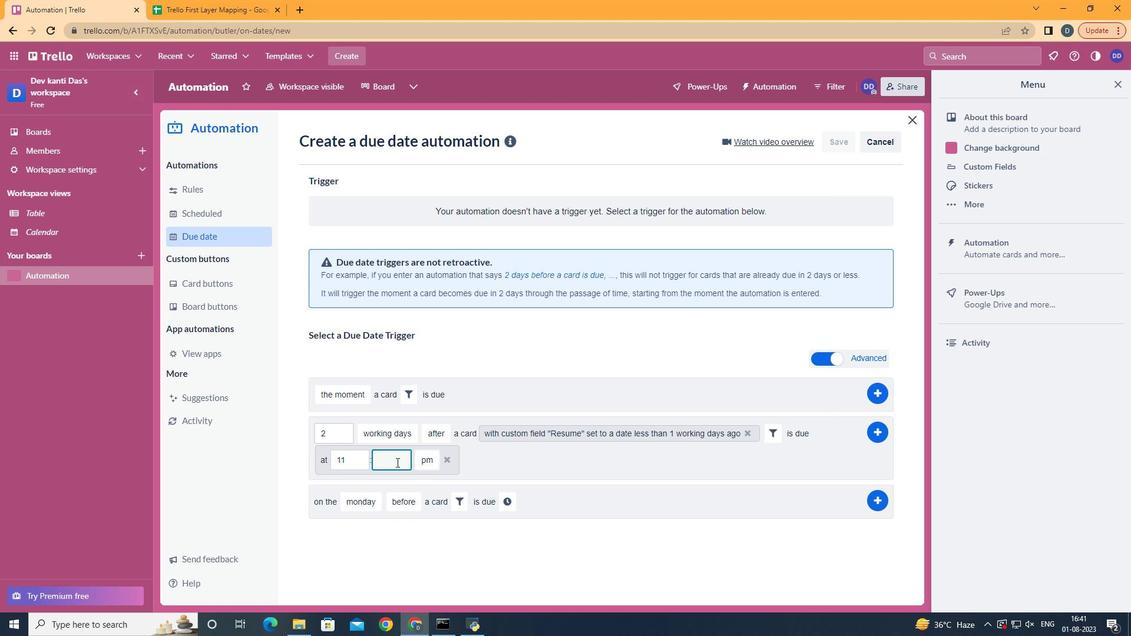 
Action: Key pressed <Key.backspace><Key.backspace><Key.right>00
Screenshot: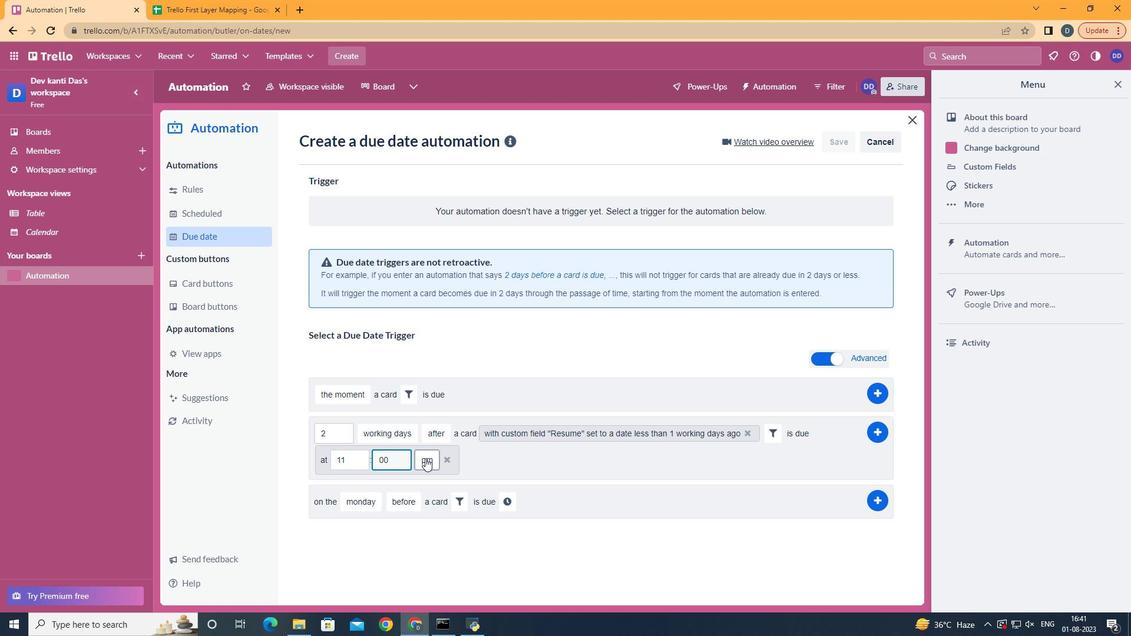 
Action: Mouse moved to (429, 483)
Screenshot: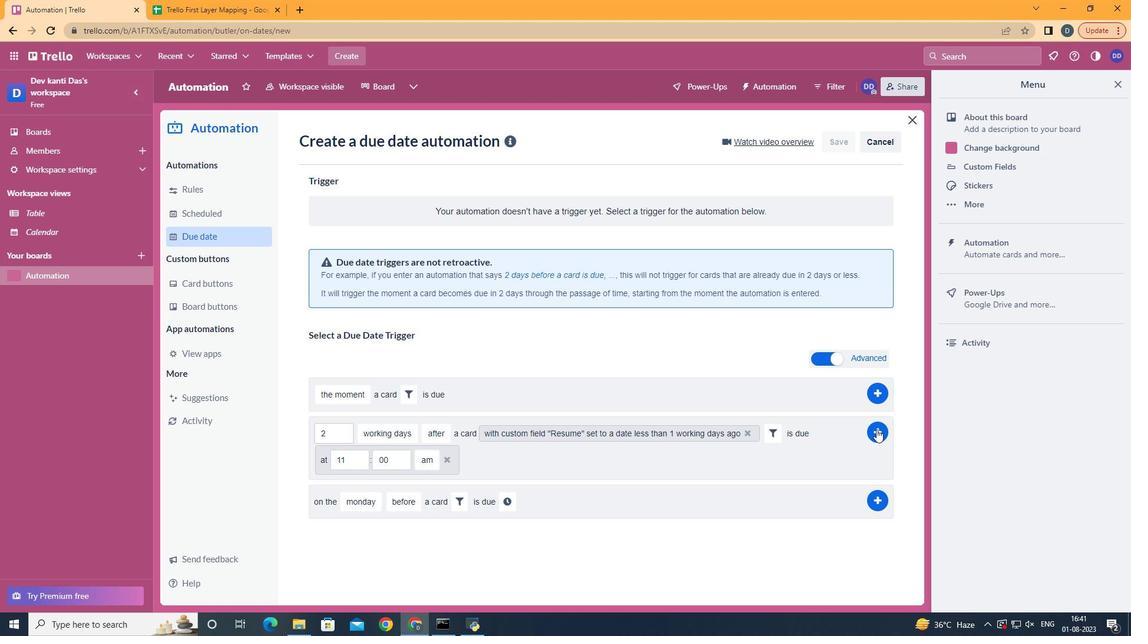 
Action: Mouse pressed left at (429, 483)
Screenshot: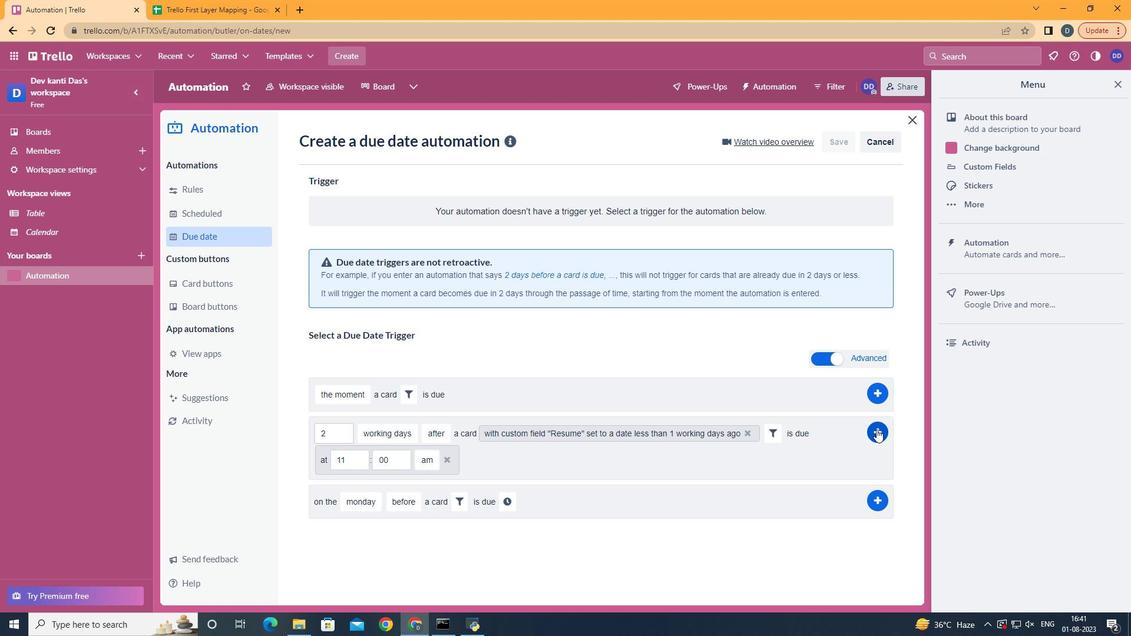
Action: Mouse moved to (876, 429)
Screenshot: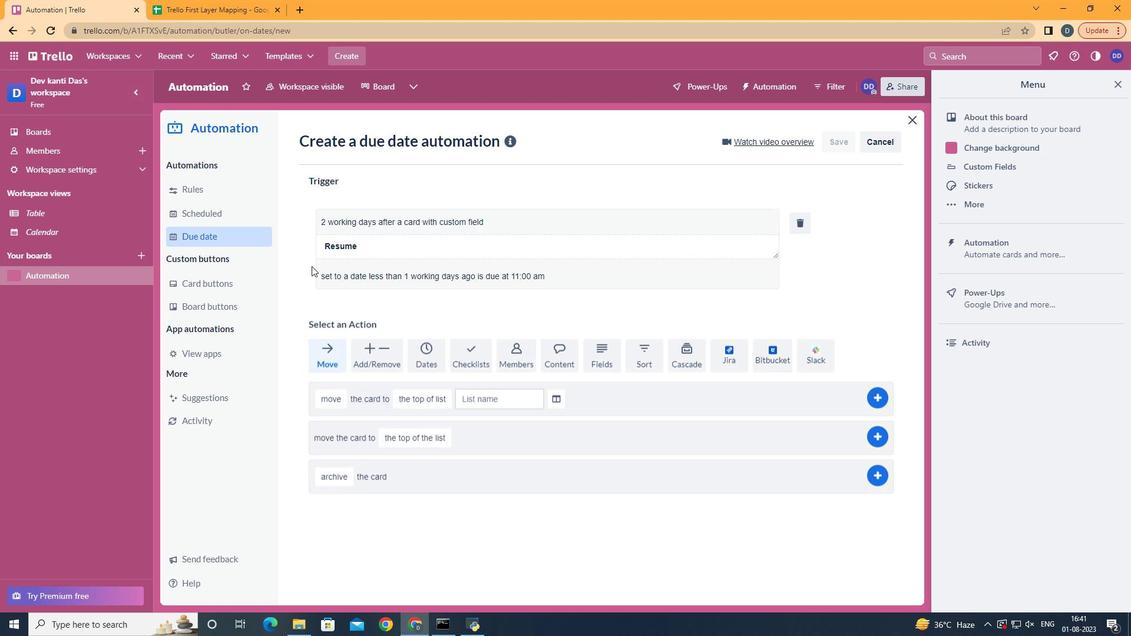 
Action: Mouse pressed left at (876, 429)
Screenshot: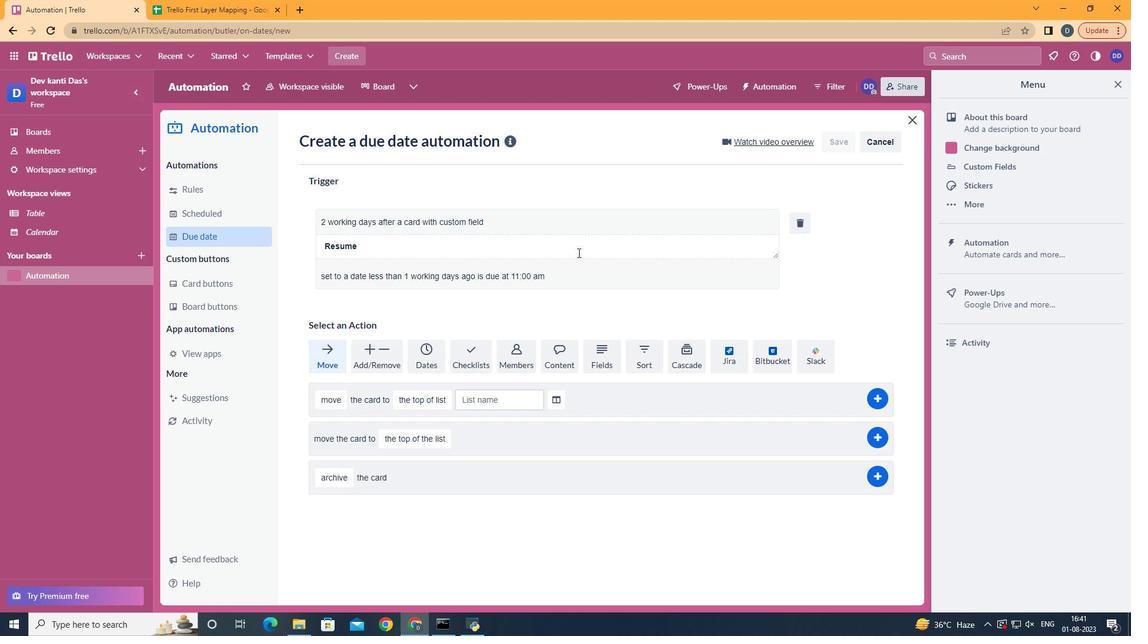 
Action: Mouse moved to (577, 252)
Screenshot: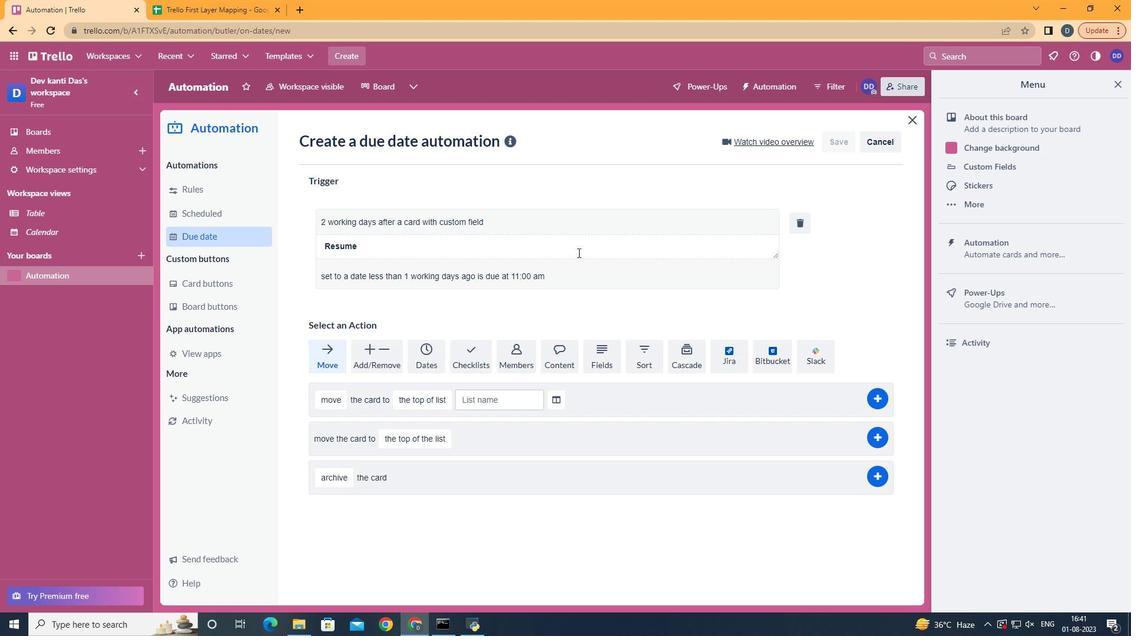 
